 Task: Create a rule when a start date Less than 1 hours ago is set on a card by me.
Action: Mouse moved to (1247, 142)
Screenshot: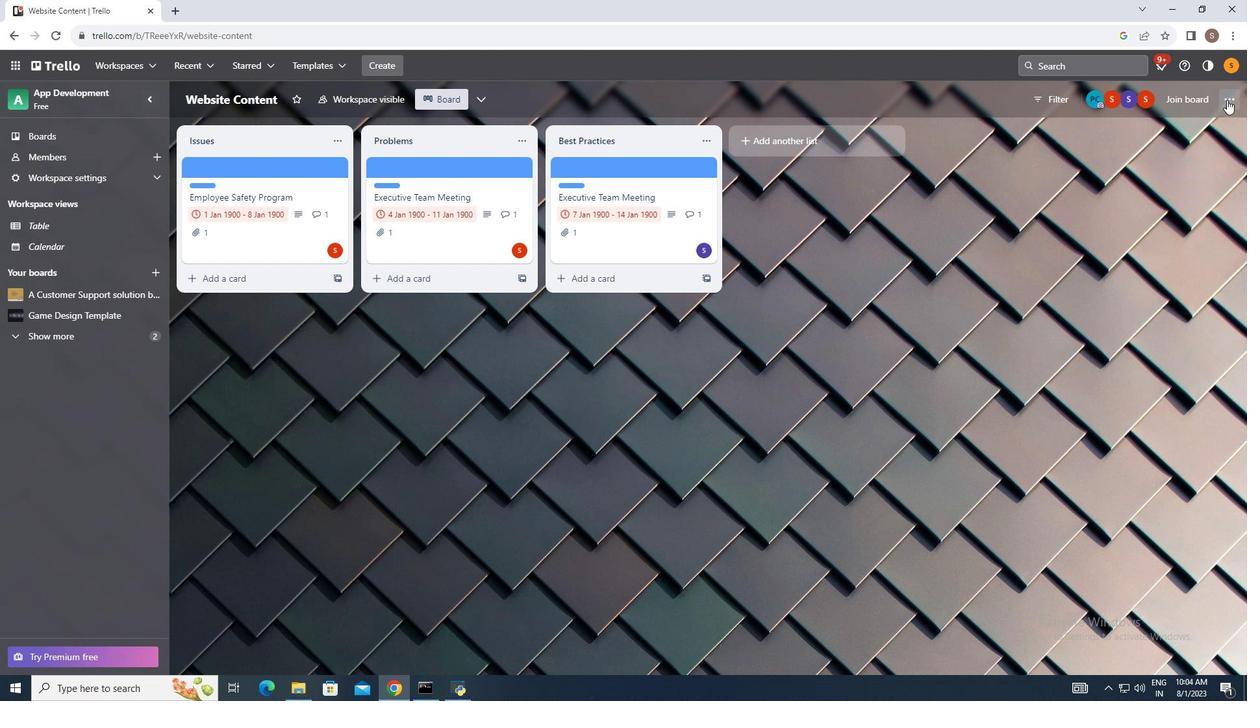 
Action: Mouse pressed left at (1247, 142)
Screenshot: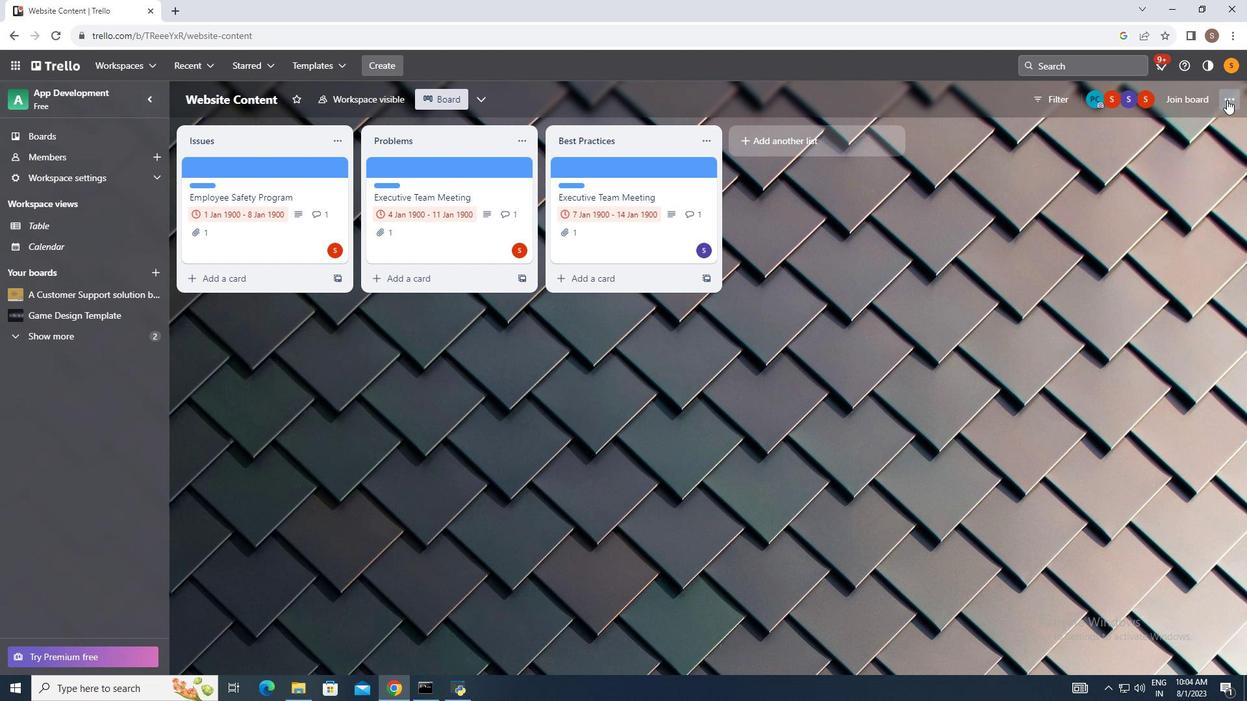 
Action: Mouse moved to (1145, 278)
Screenshot: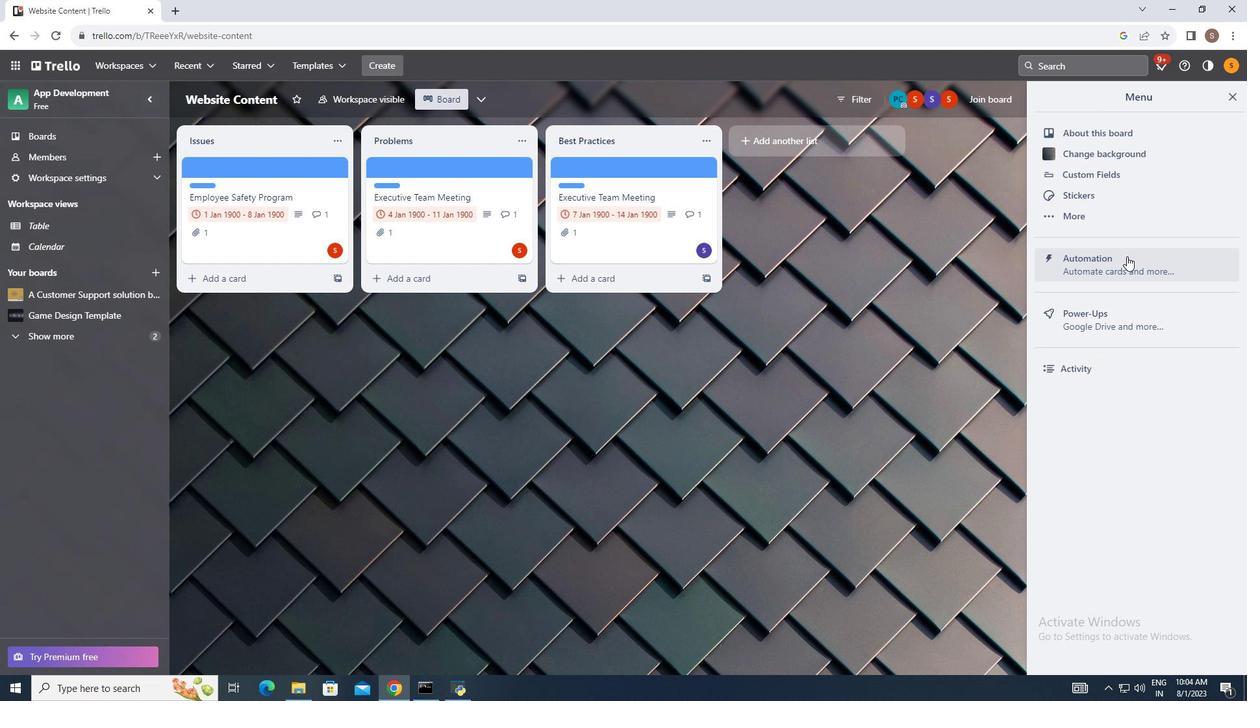 
Action: Mouse pressed left at (1145, 278)
Screenshot: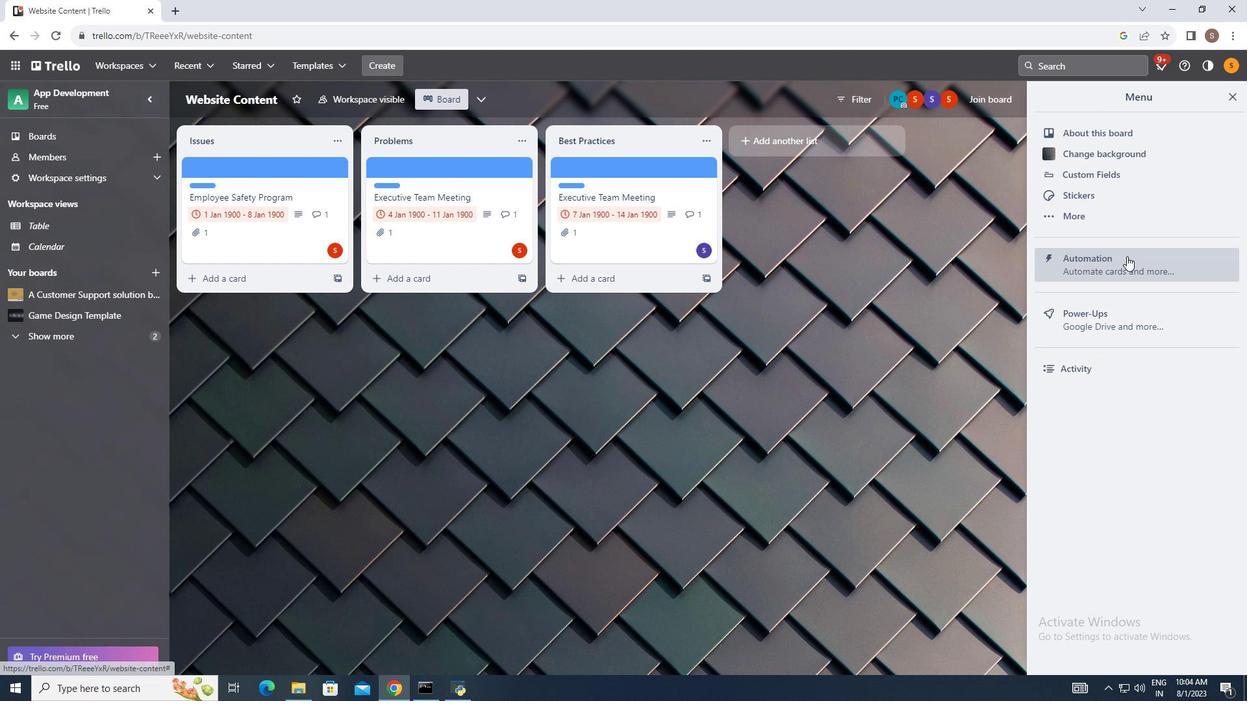 
Action: Mouse moved to (239, 241)
Screenshot: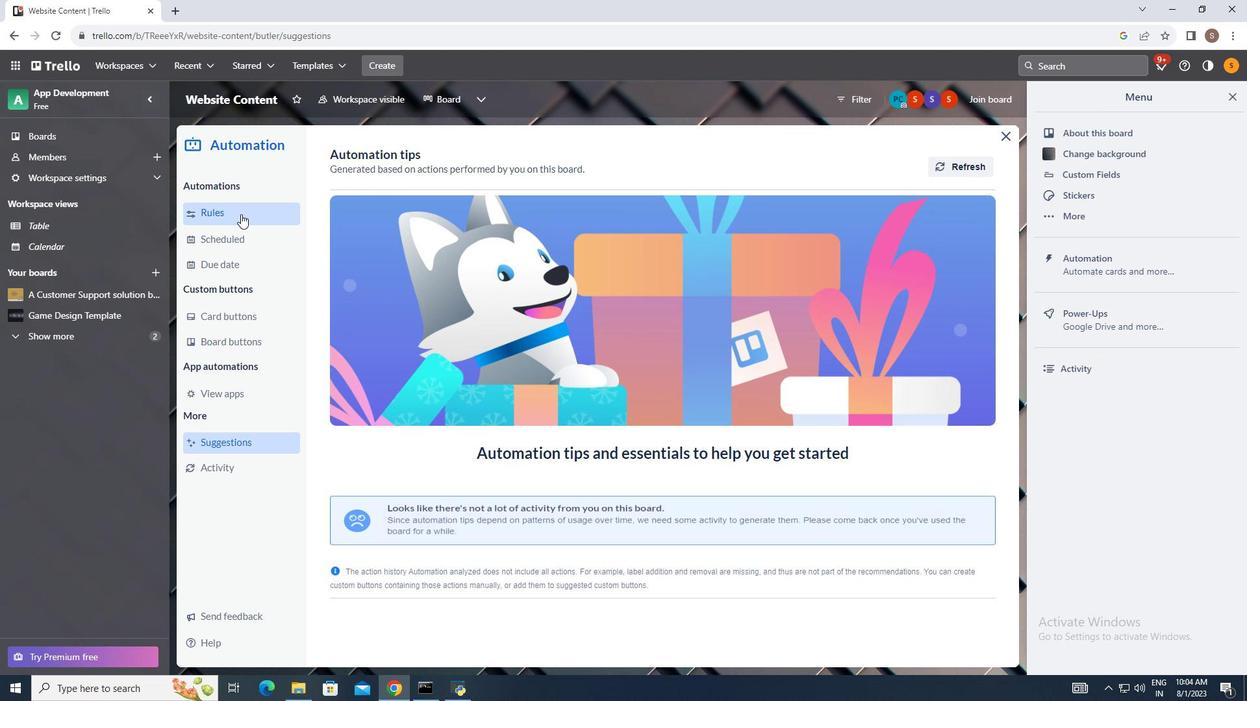 
Action: Mouse pressed left at (239, 241)
Screenshot: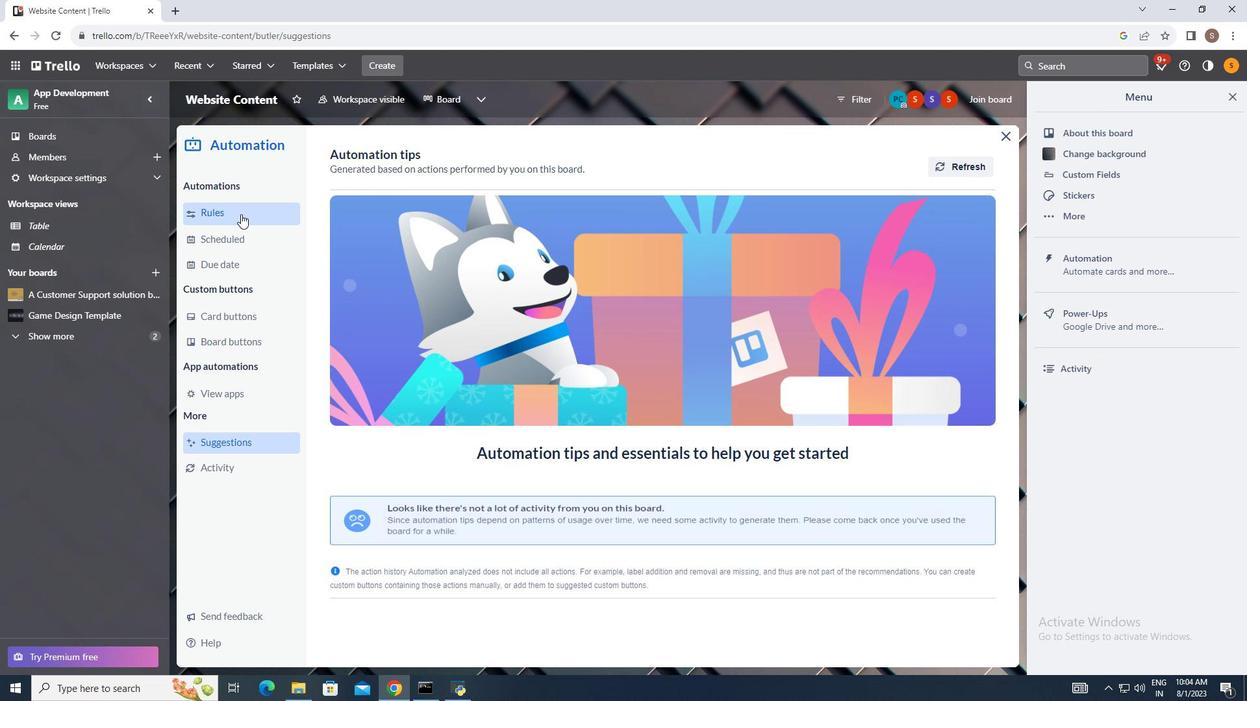 
Action: Mouse moved to (872, 193)
Screenshot: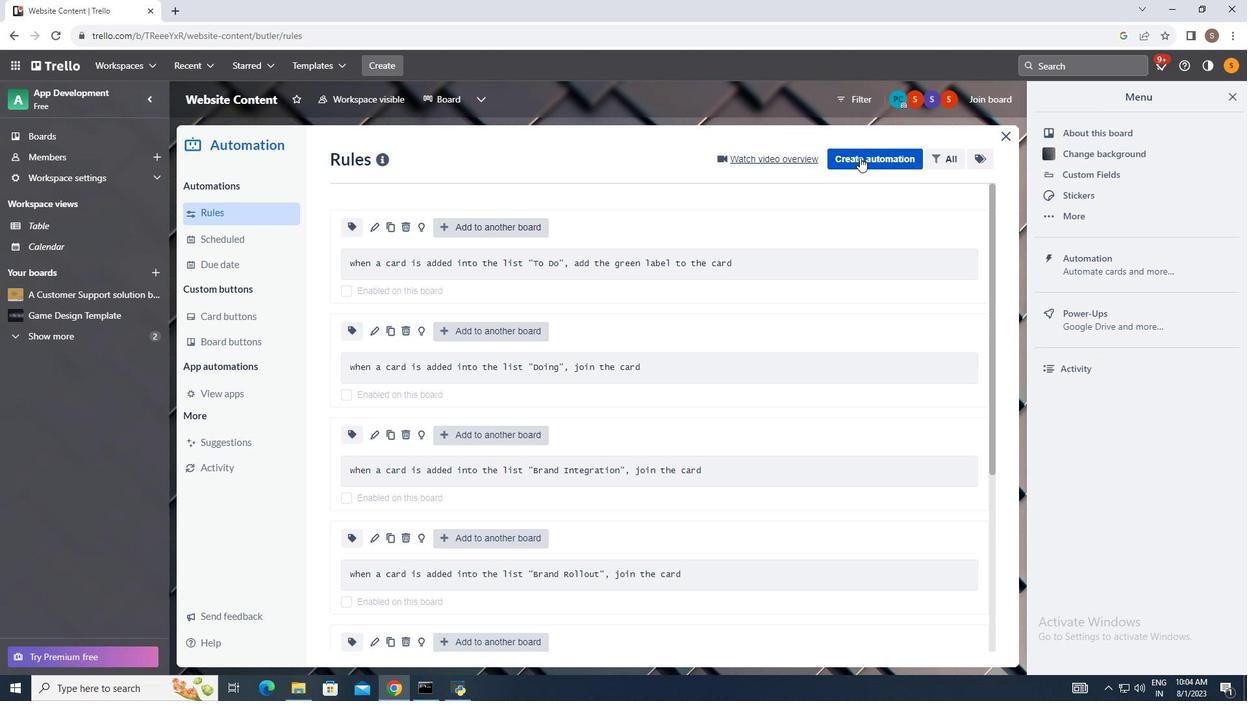 
Action: Mouse pressed left at (872, 193)
Screenshot: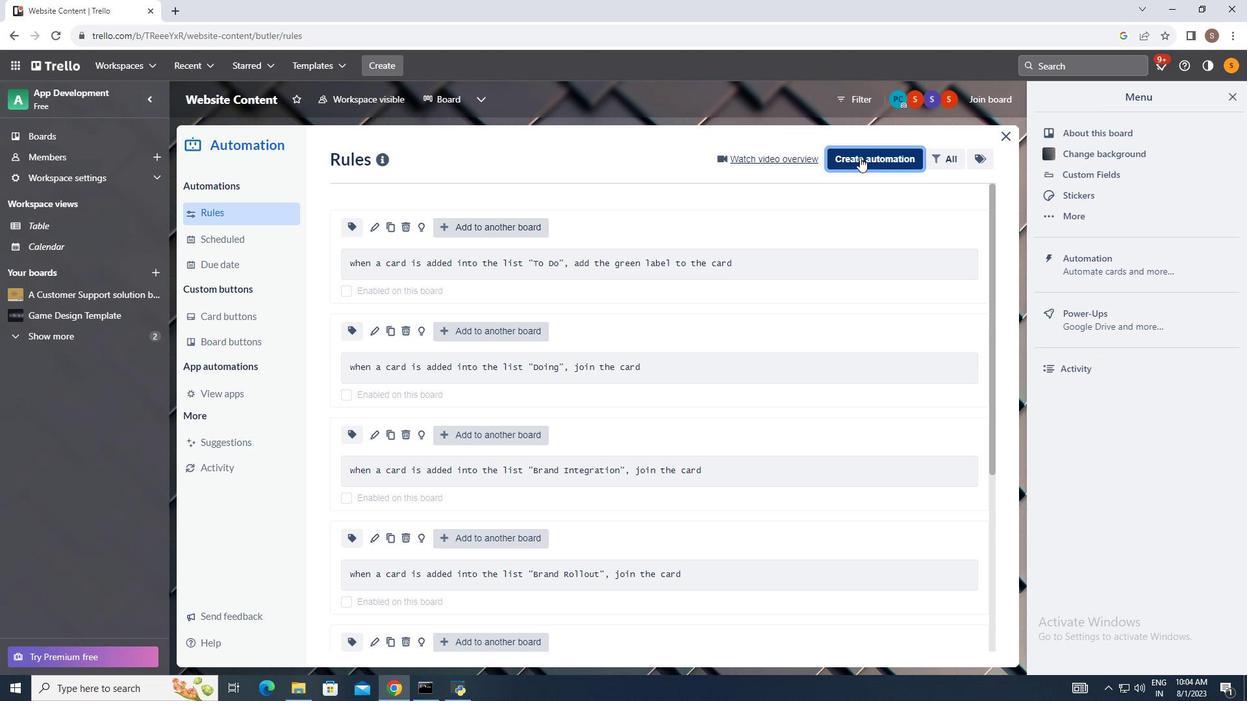 
Action: Mouse moved to (685, 297)
Screenshot: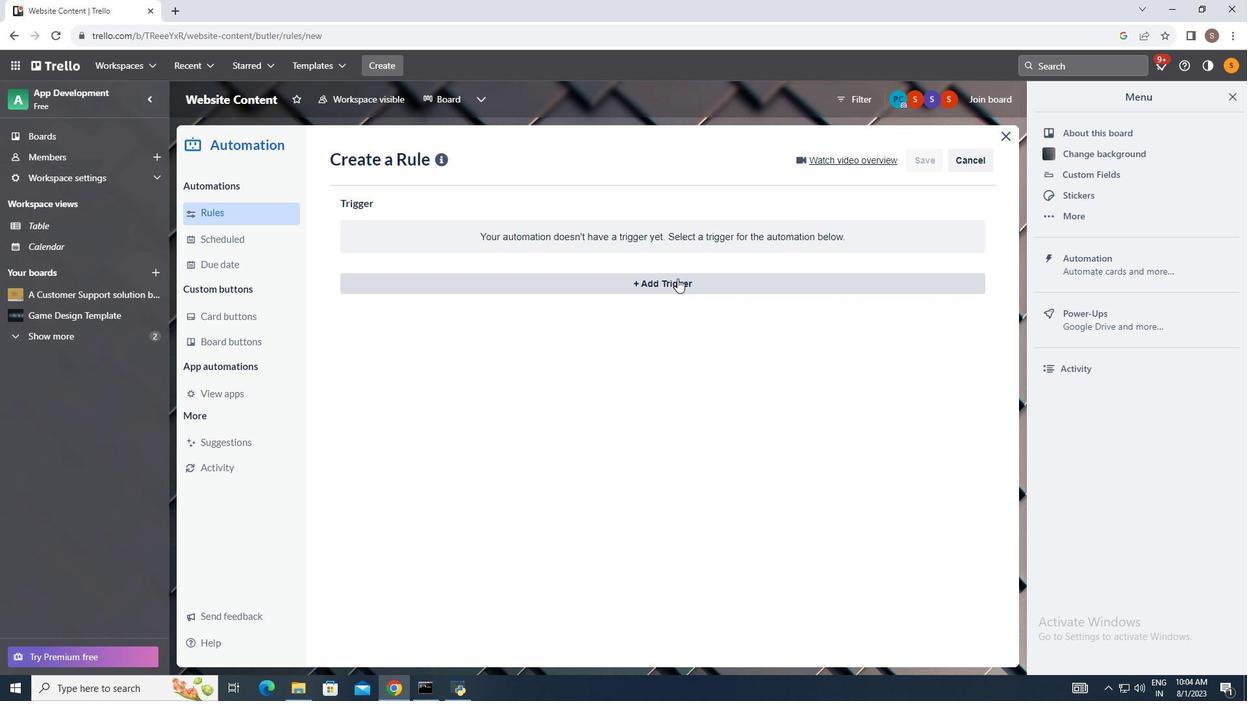 
Action: Mouse pressed left at (685, 297)
Screenshot: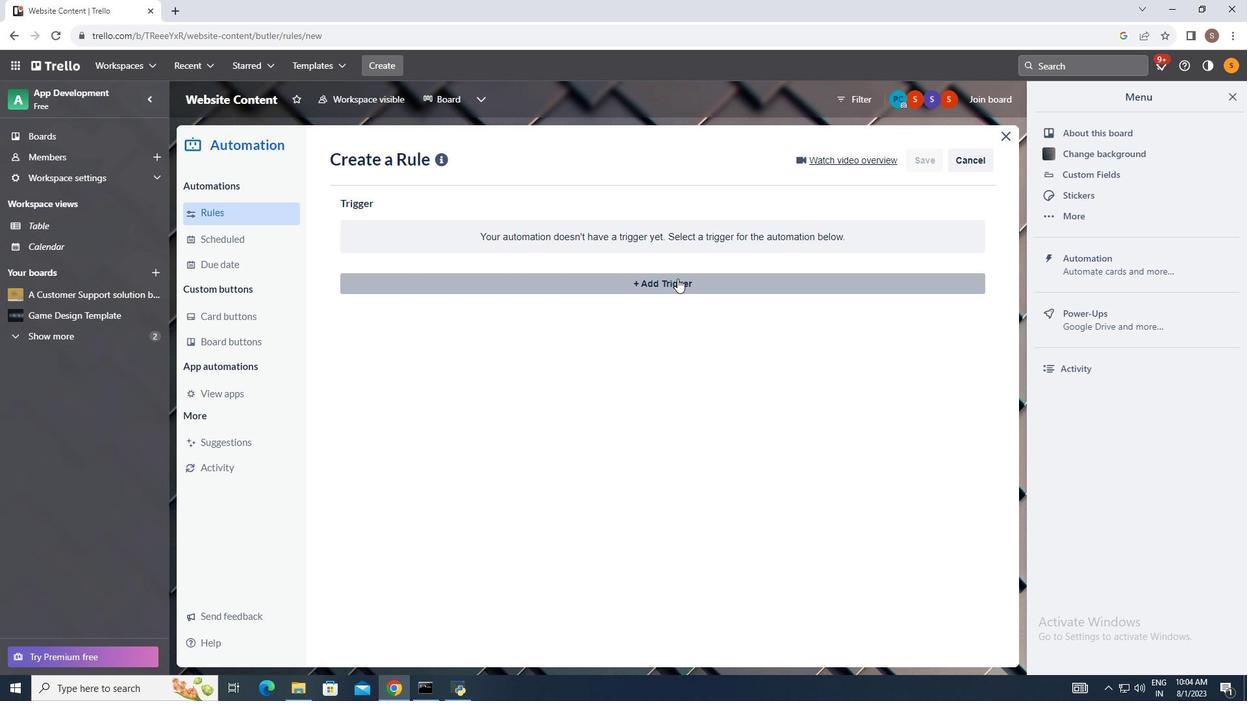 
Action: Mouse moved to (478, 335)
Screenshot: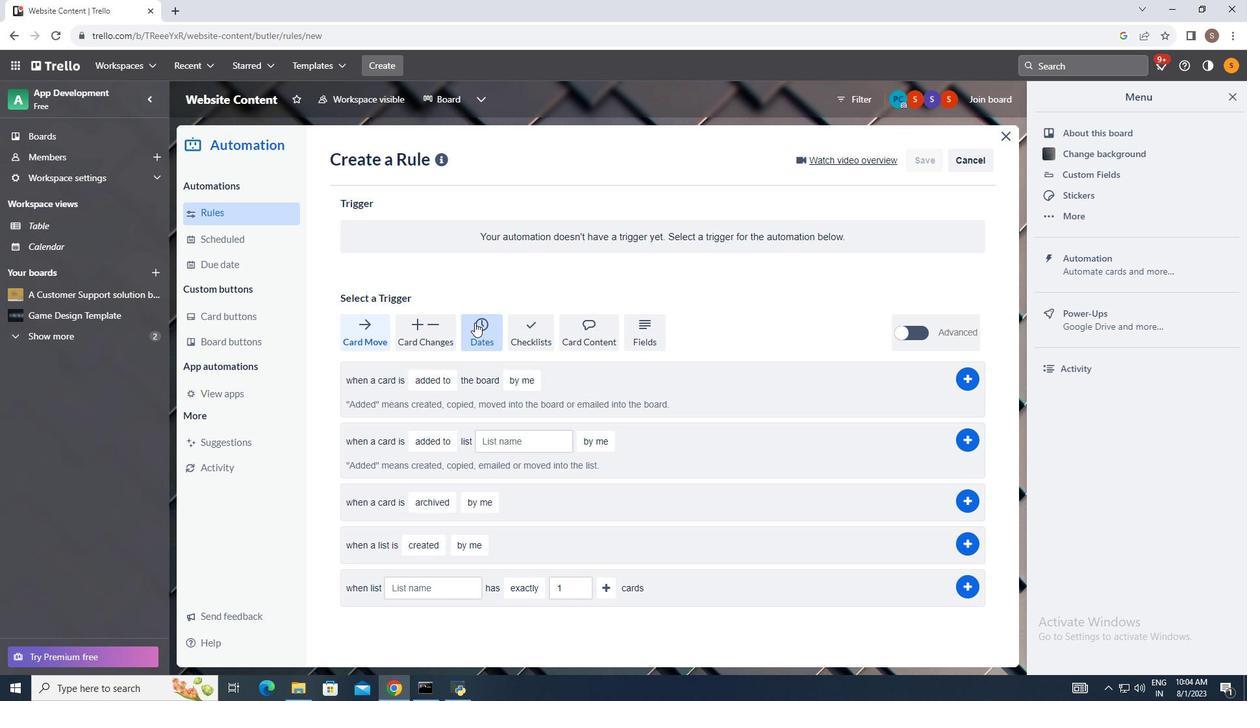 
Action: Mouse pressed left at (478, 335)
Screenshot: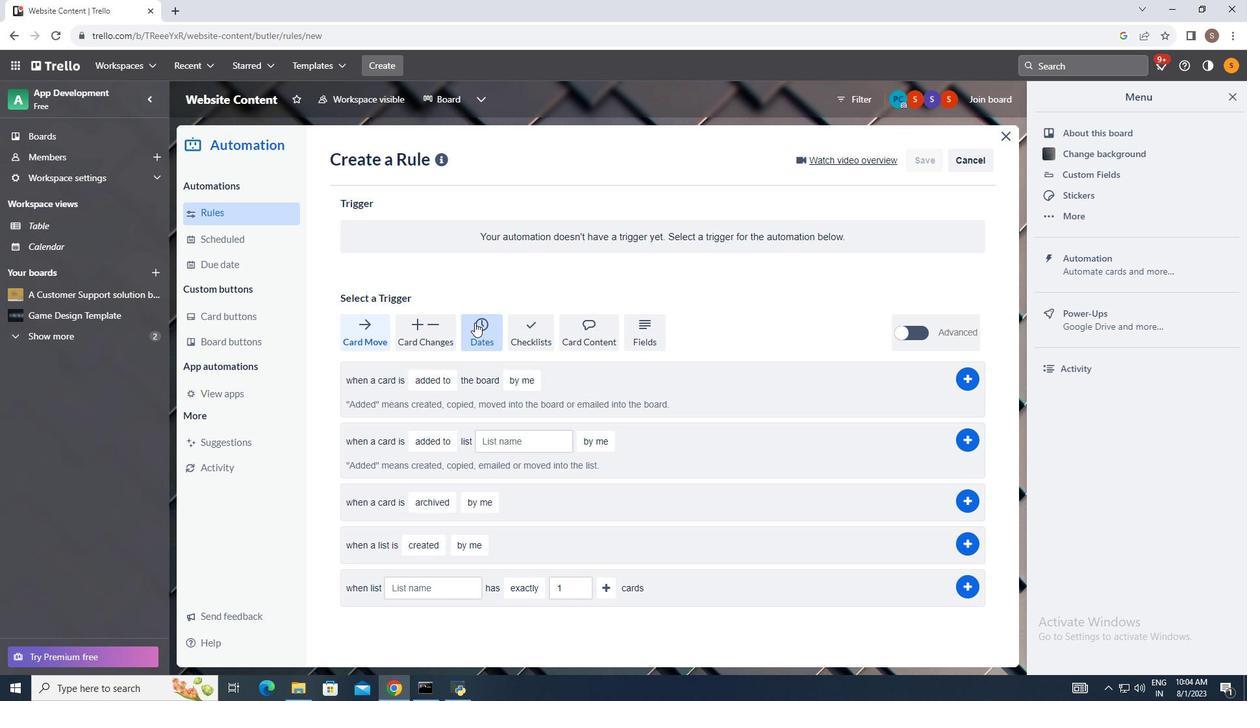 
Action: Mouse moved to (393, 385)
Screenshot: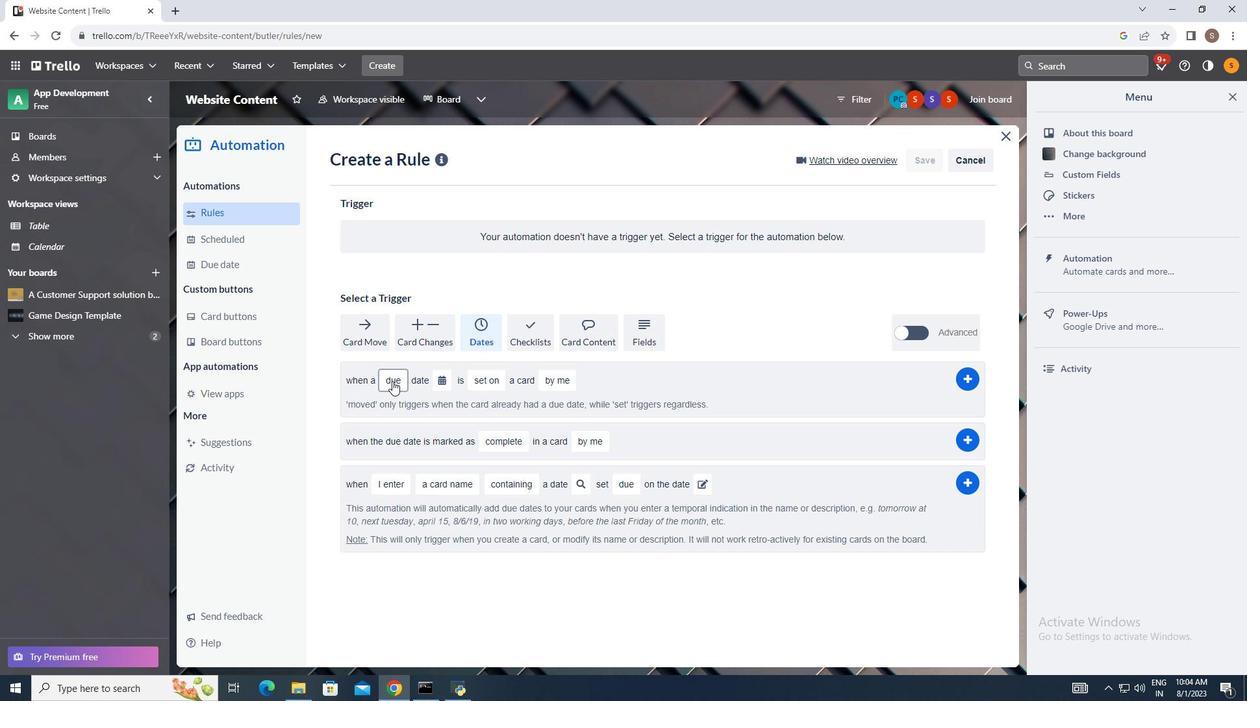 
Action: Mouse pressed left at (393, 385)
Screenshot: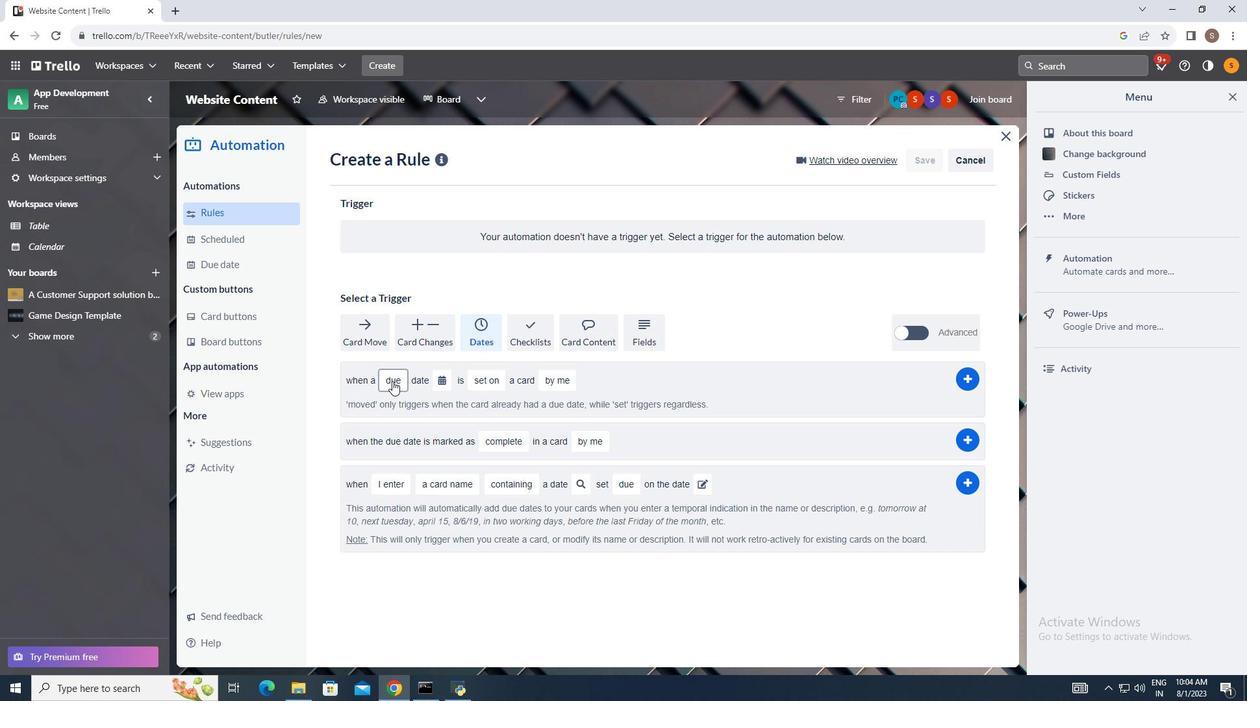 
Action: Mouse moved to (405, 425)
Screenshot: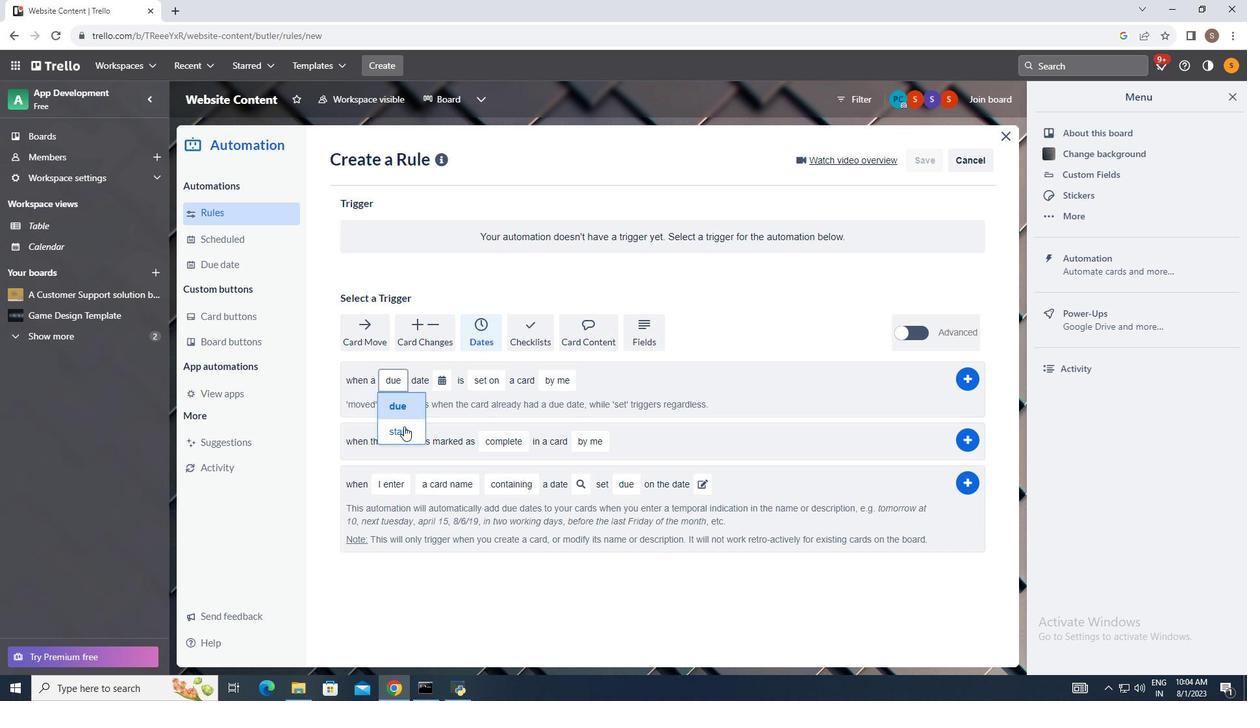 
Action: Mouse pressed left at (405, 425)
Screenshot: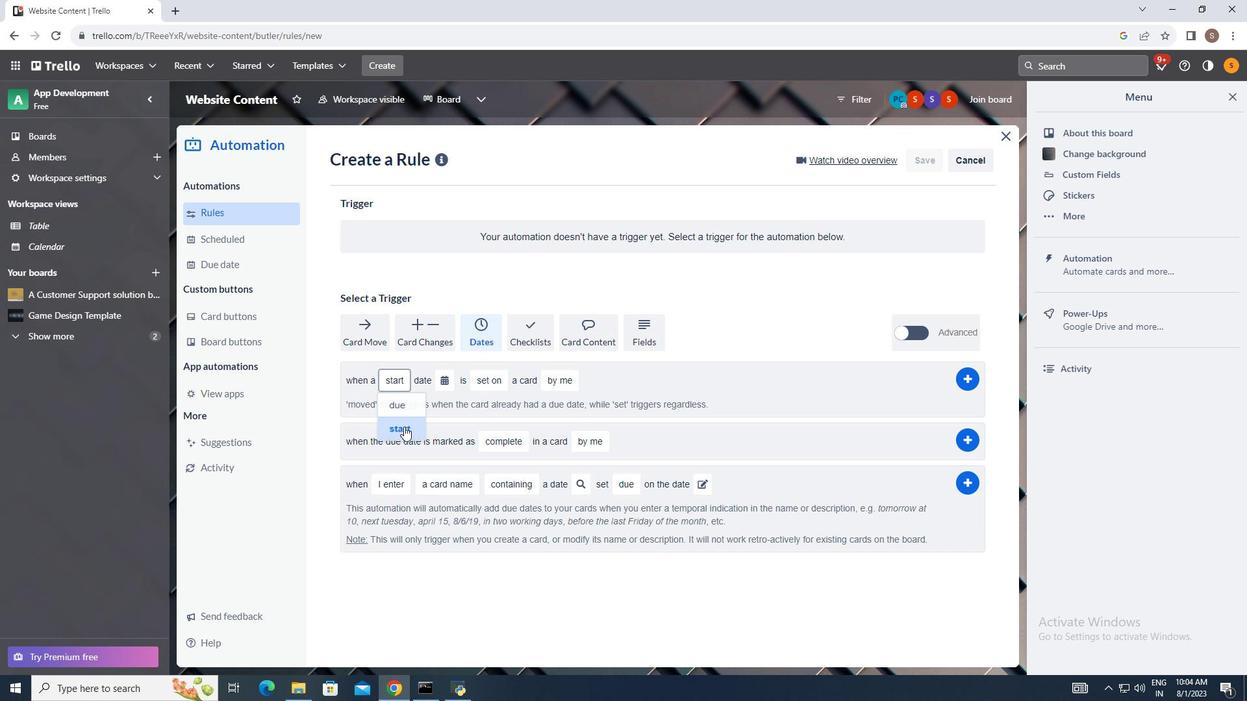 
Action: Mouse moved to (447, 388)
Screenshot: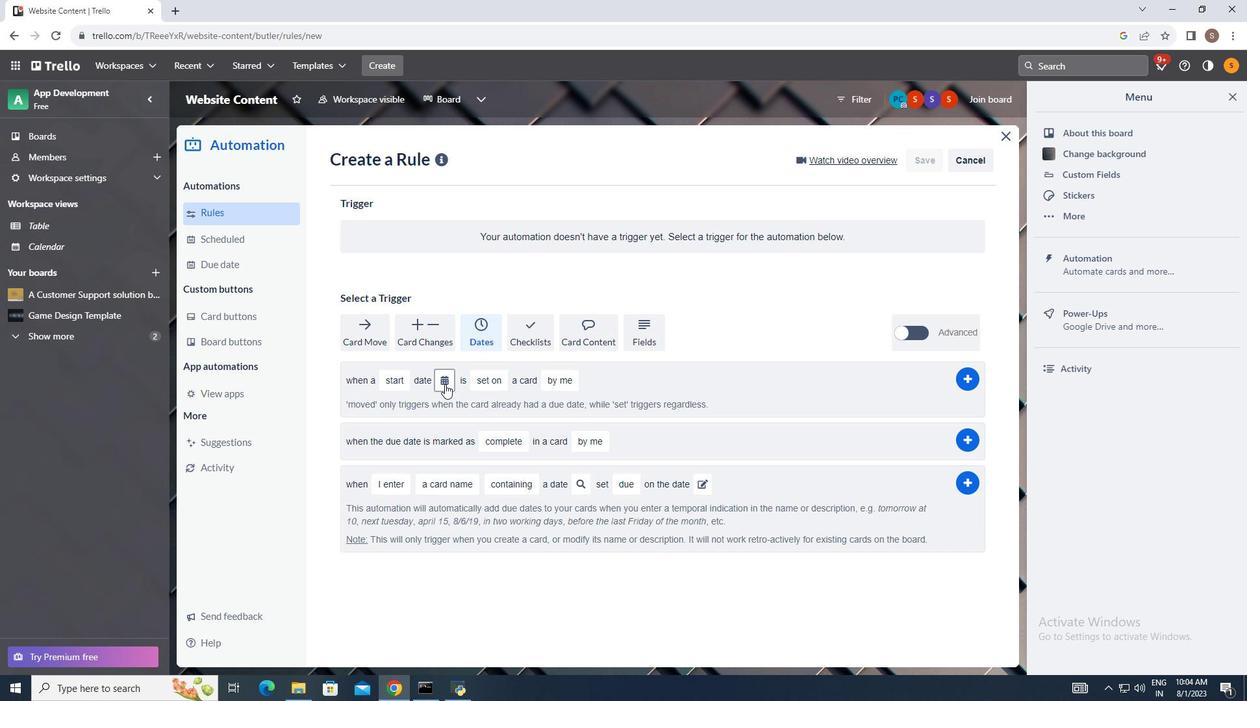 
Action: Mouse pressed left at (447, 388)
Screenshot: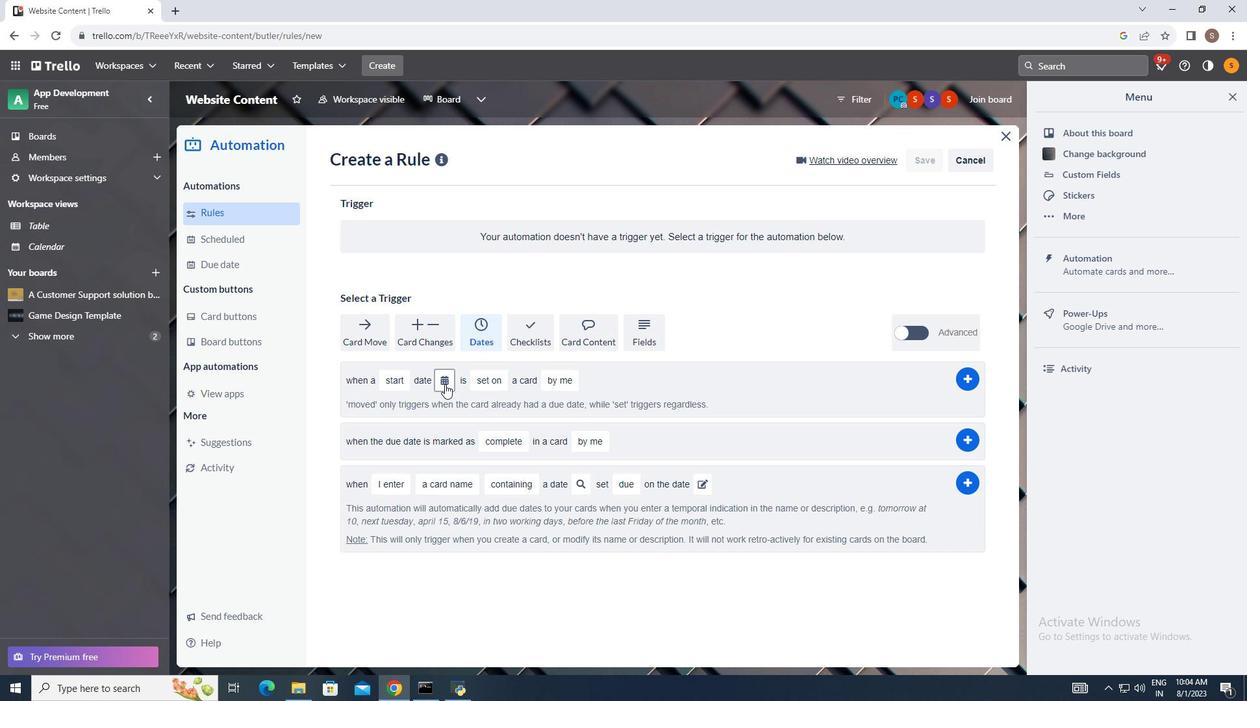 
Action: Mouse moved to (470, 447)
Screenshot: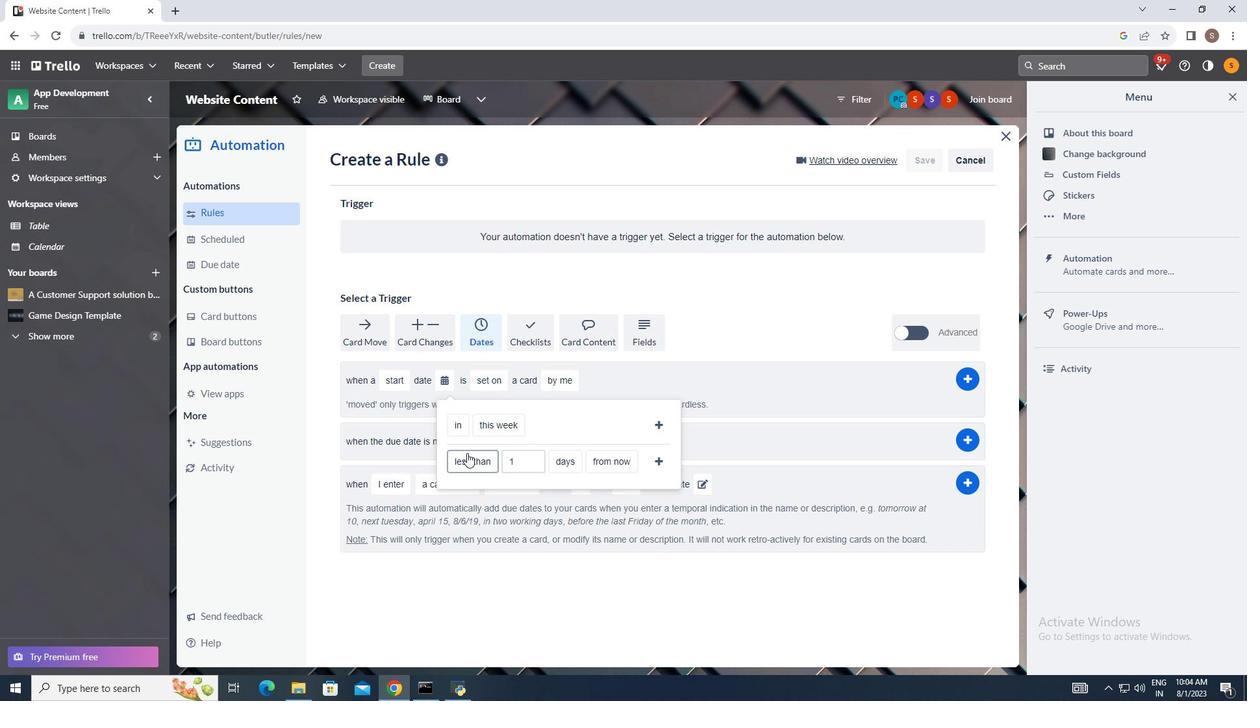 
Action: Mouse pressed left at (470, 447)
Screenshot: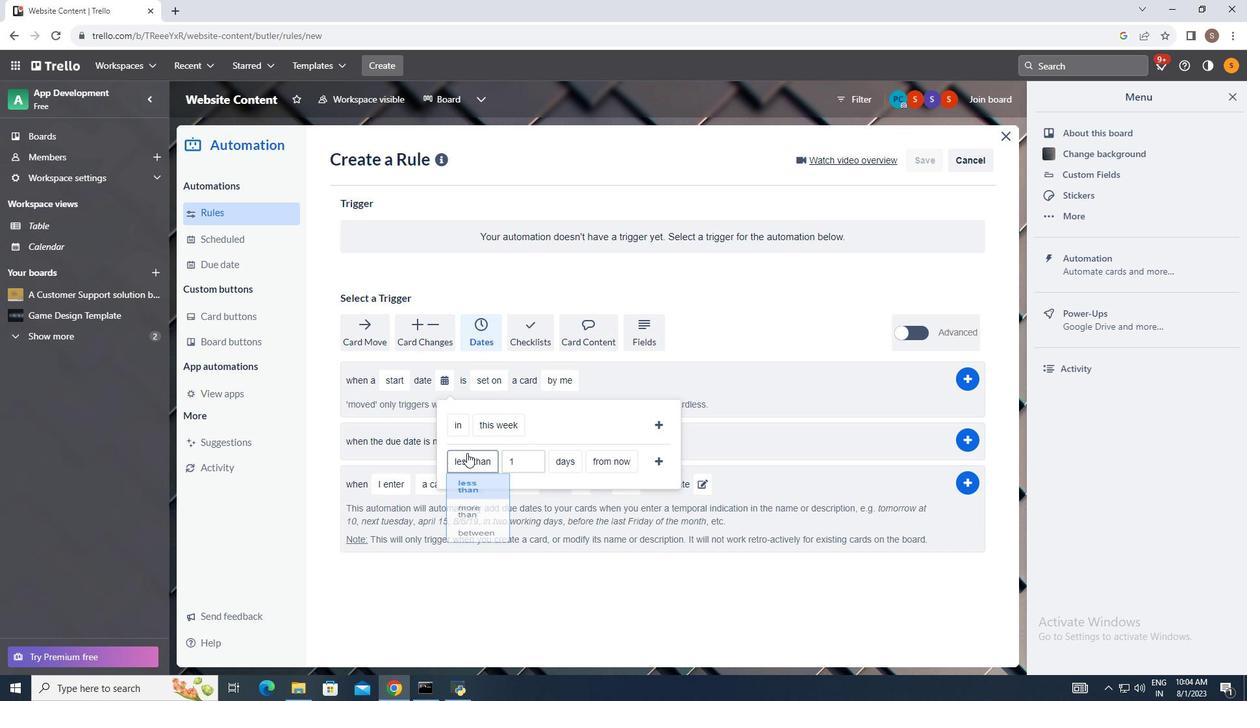 
Action: Mouse moved to (477, 478)
Screenshot: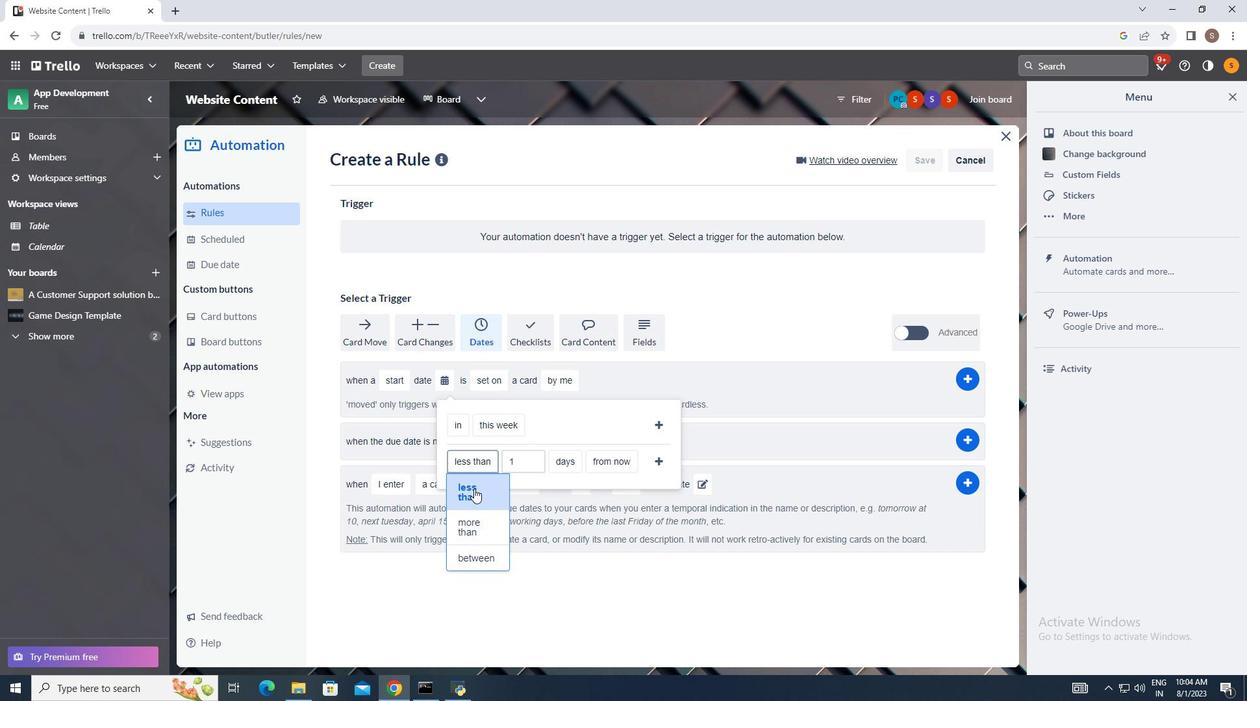 
Action: Mouse pressed left at (477, 478)
Screenshot: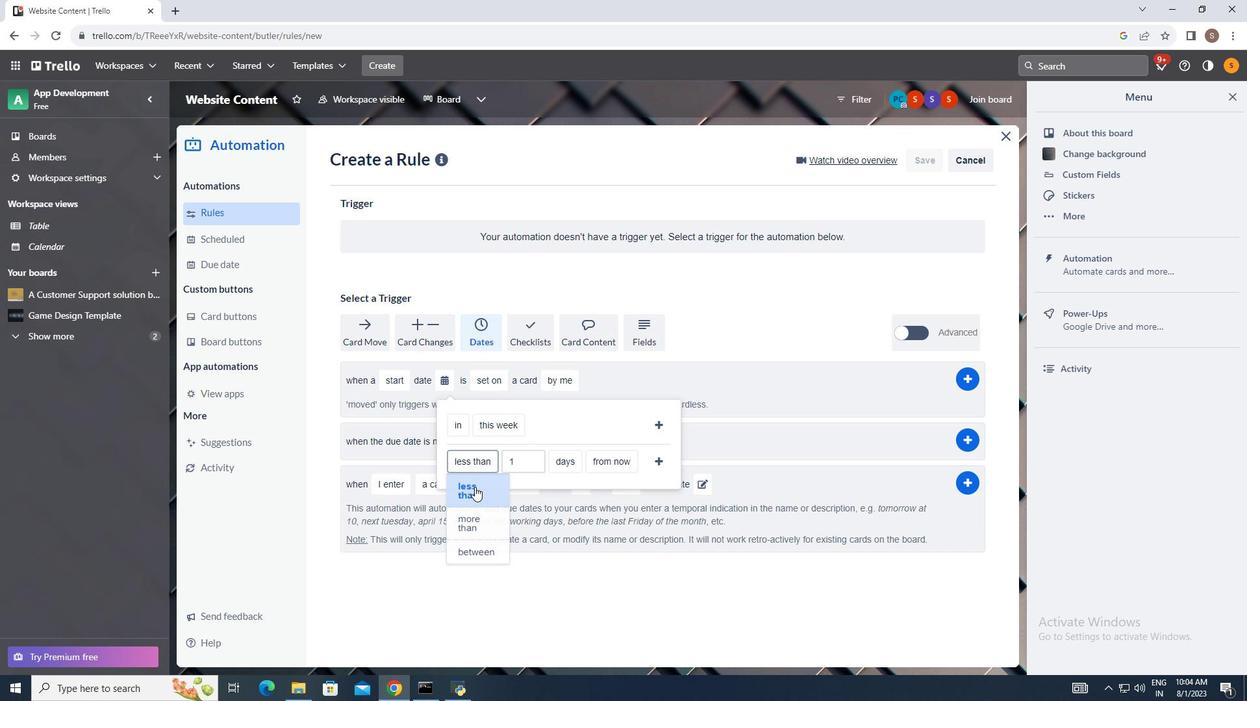 
Action: Mouse moved to (574, 455)
Screenshot: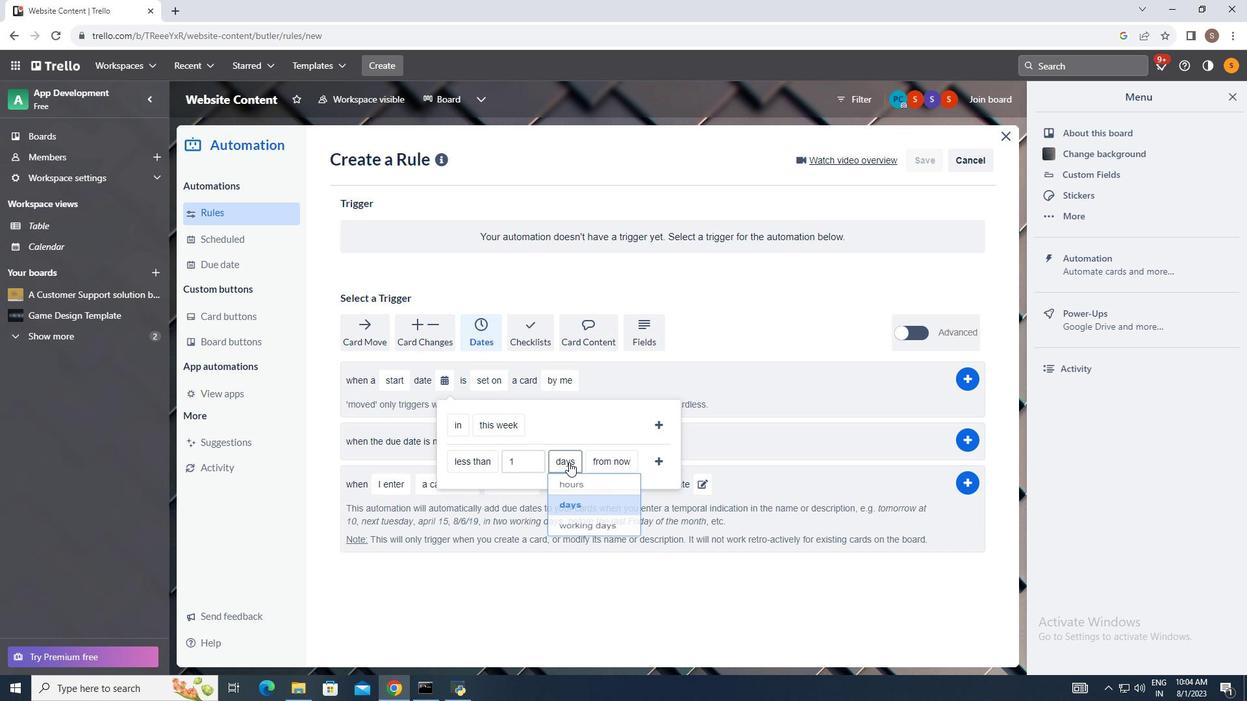
Action: Mouse pressed left at (574, 455)
Screenshot: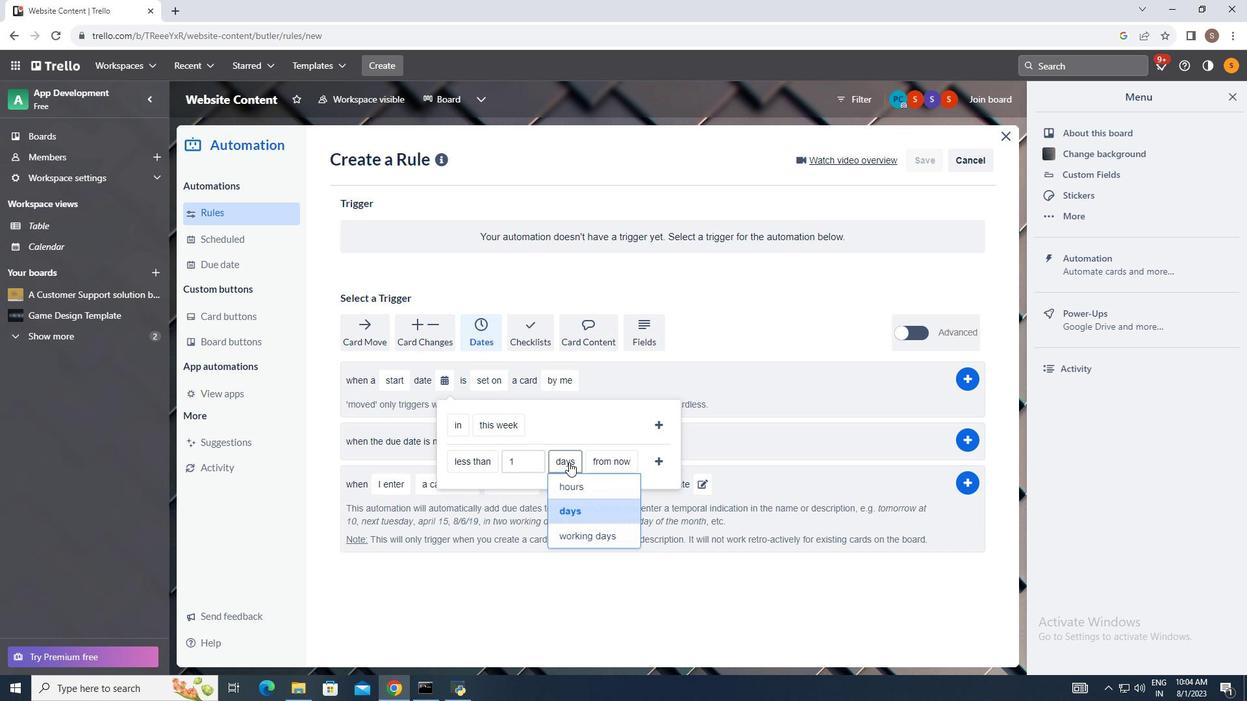 
Action: Mouse moved to (577, 474)
Screenshot: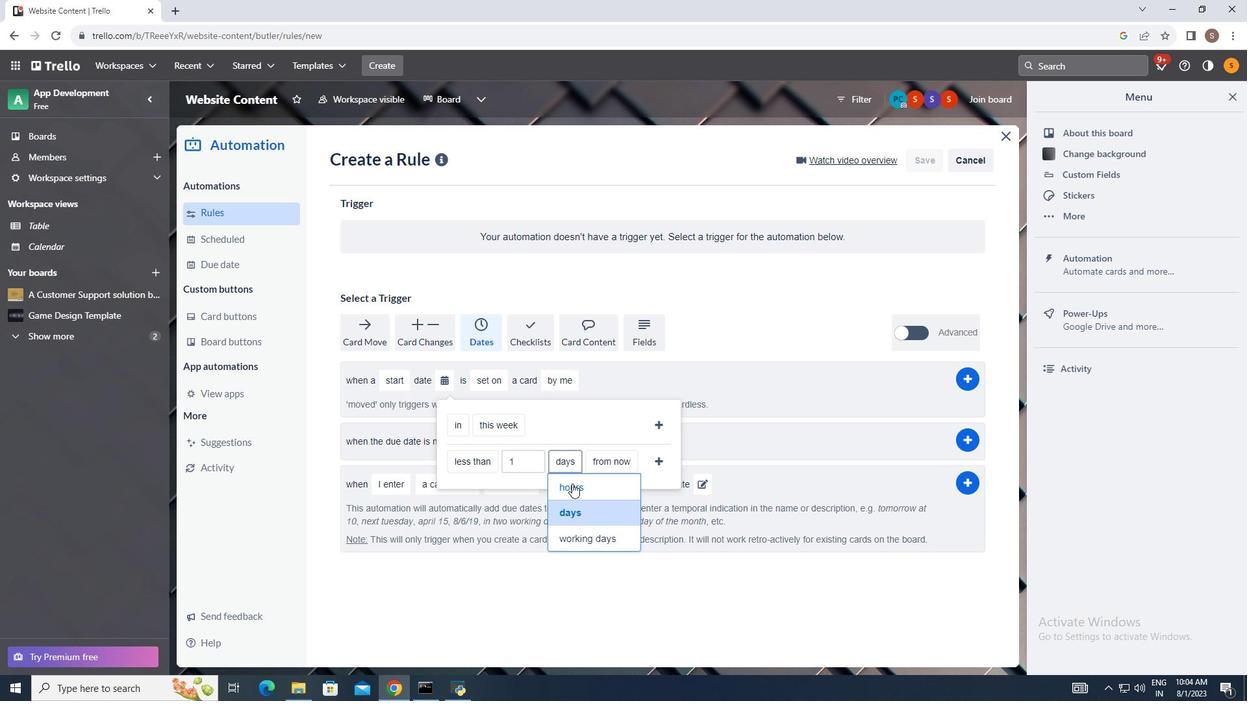 
Action: Mouse pressed left at (577, 474)
Screenshot: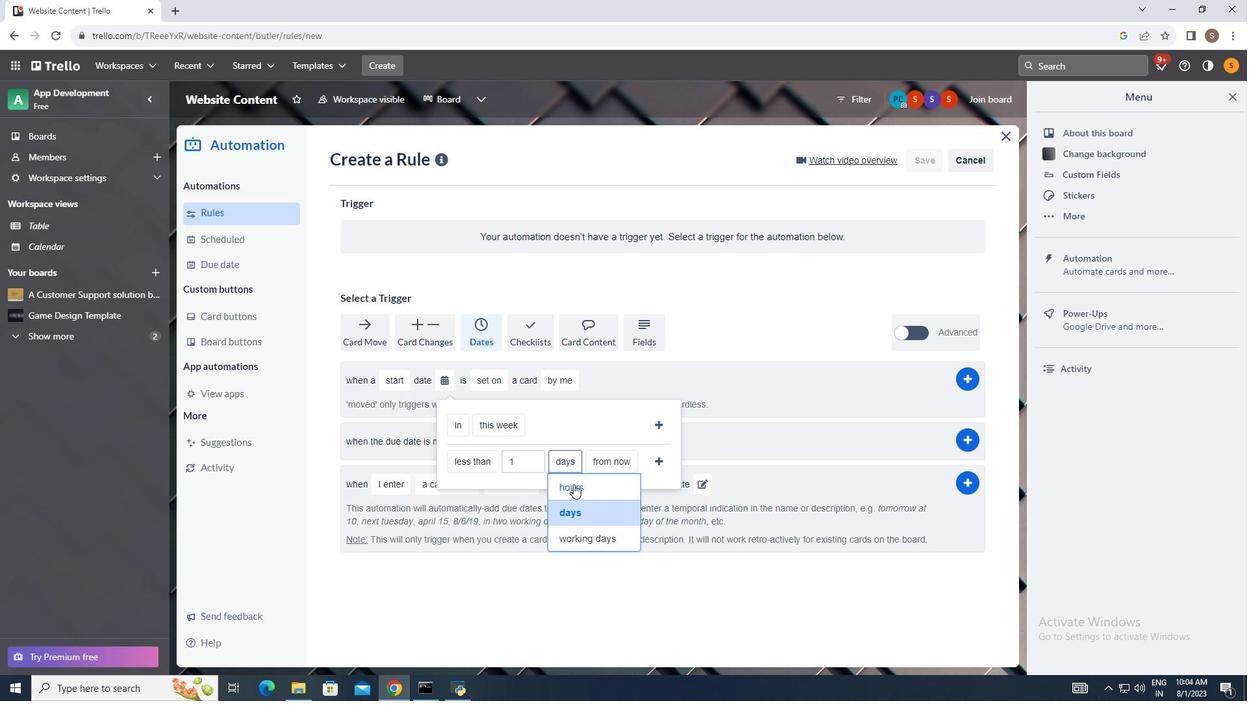 
Action: Mouse moved to (612, 456)
Screenshot: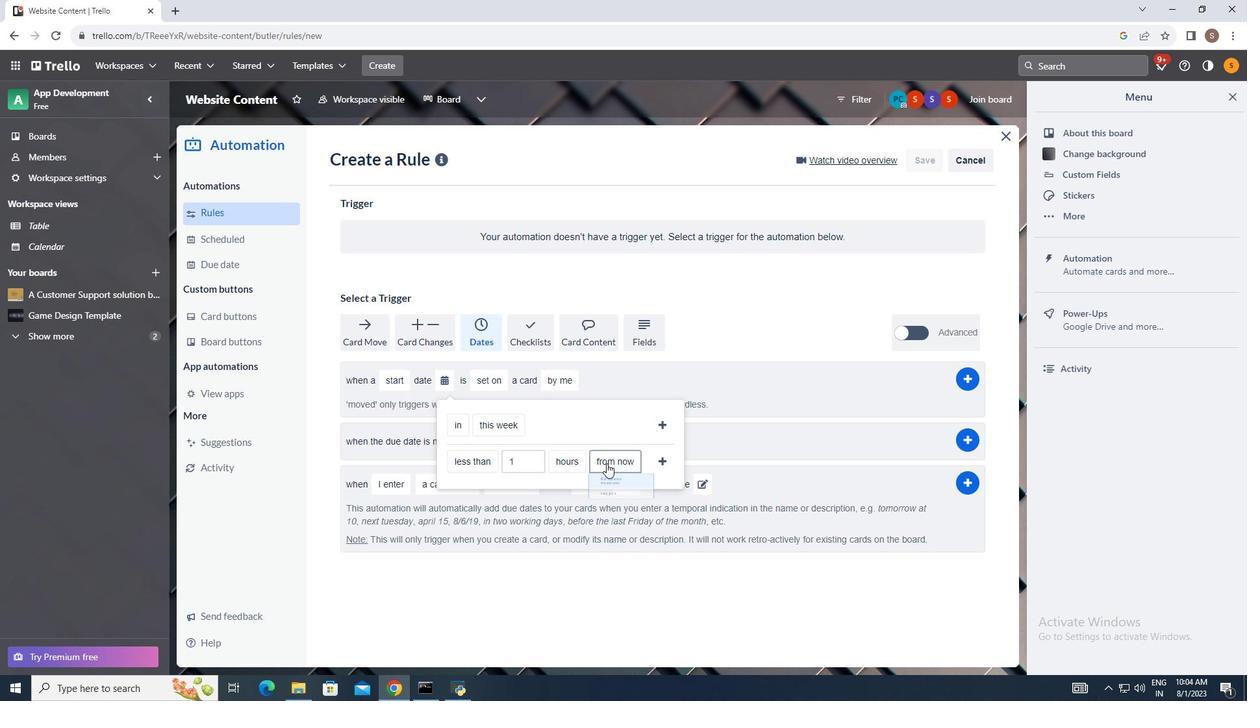 
Action: Mouse pressed left at (612, 456)
Screenshot: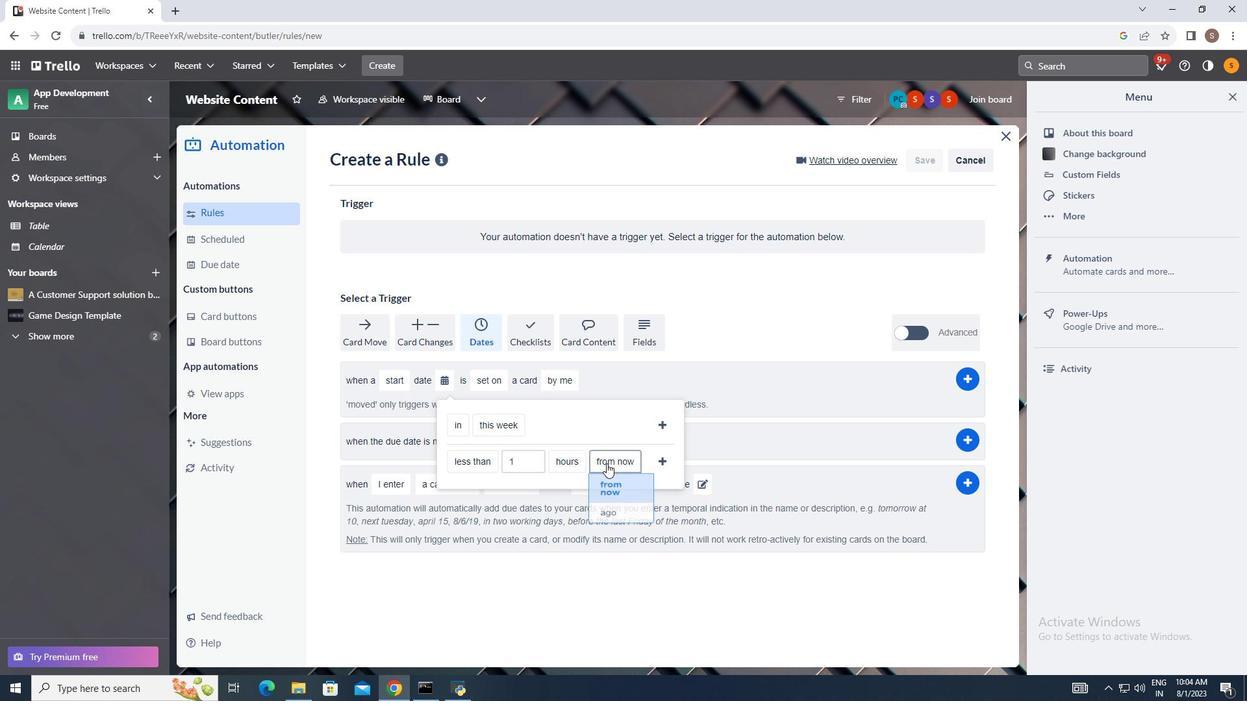 
Action: Mouse moved to (626, 505)
Screenshot: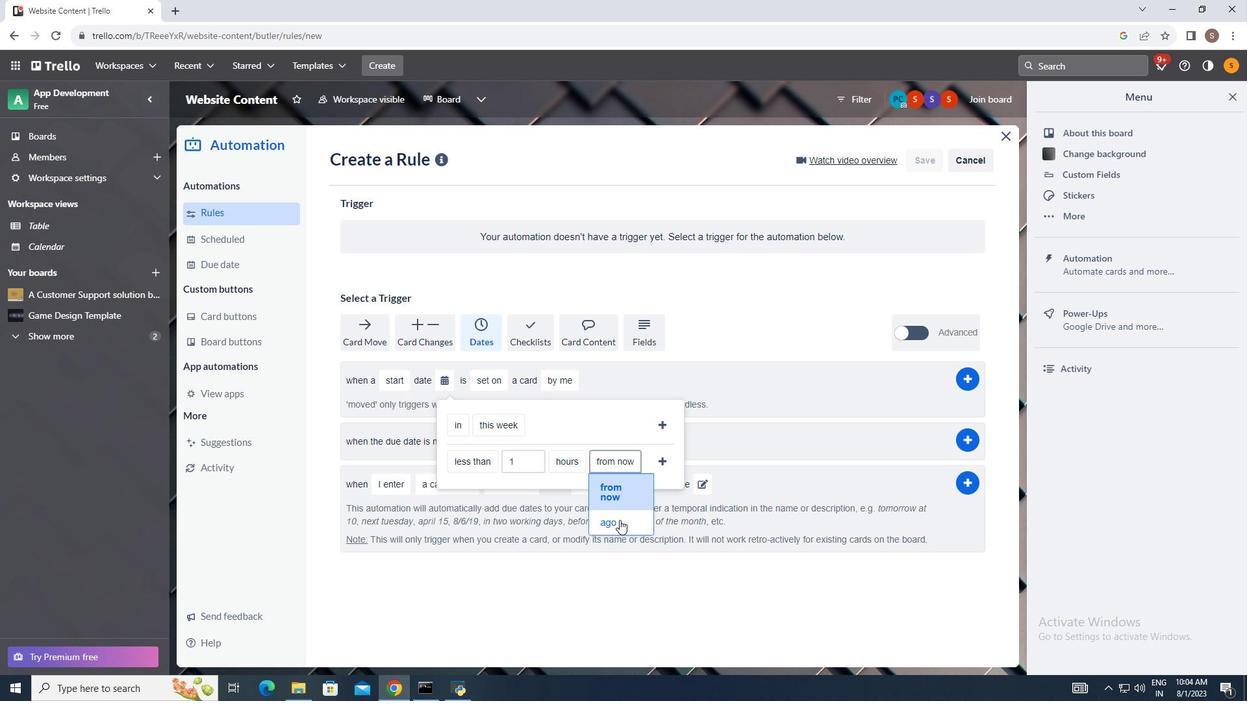
Action: Mouse pressed left at (626, 505)
Screenshot: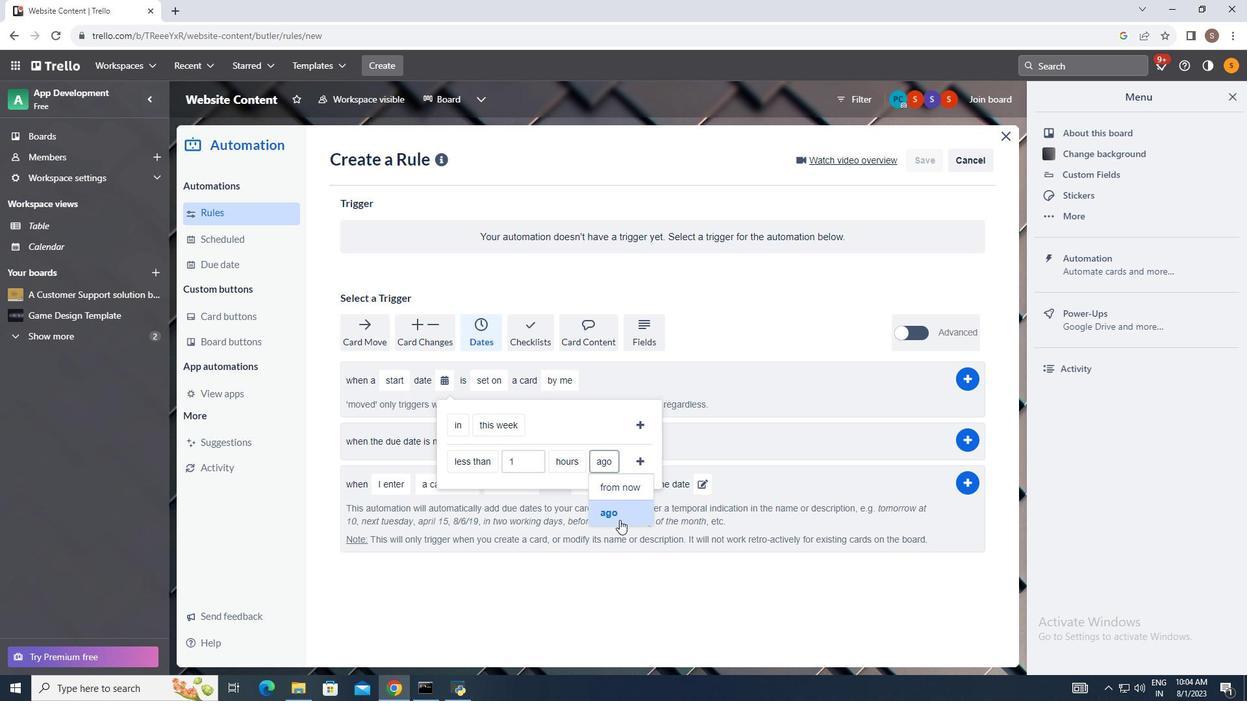 
Action: Mouse moved to (647, 454)
Screenshot: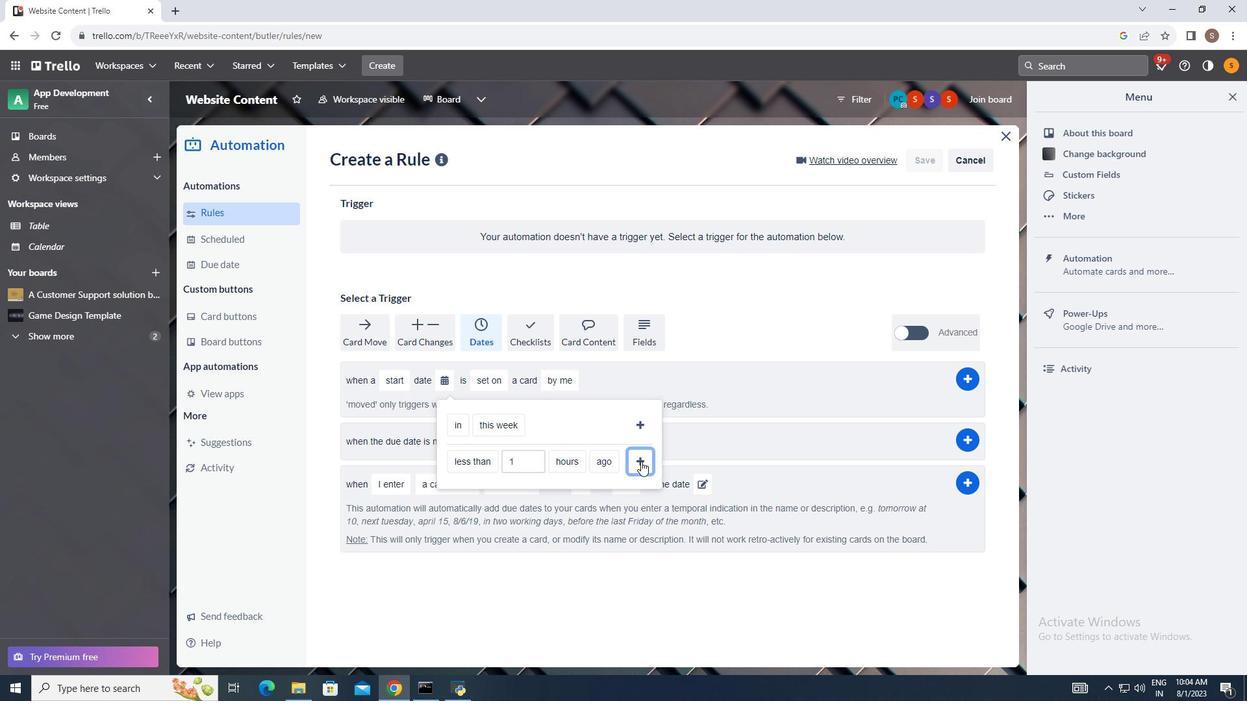 
Action: Mouse pressed left at (647, 454)
Screenshot: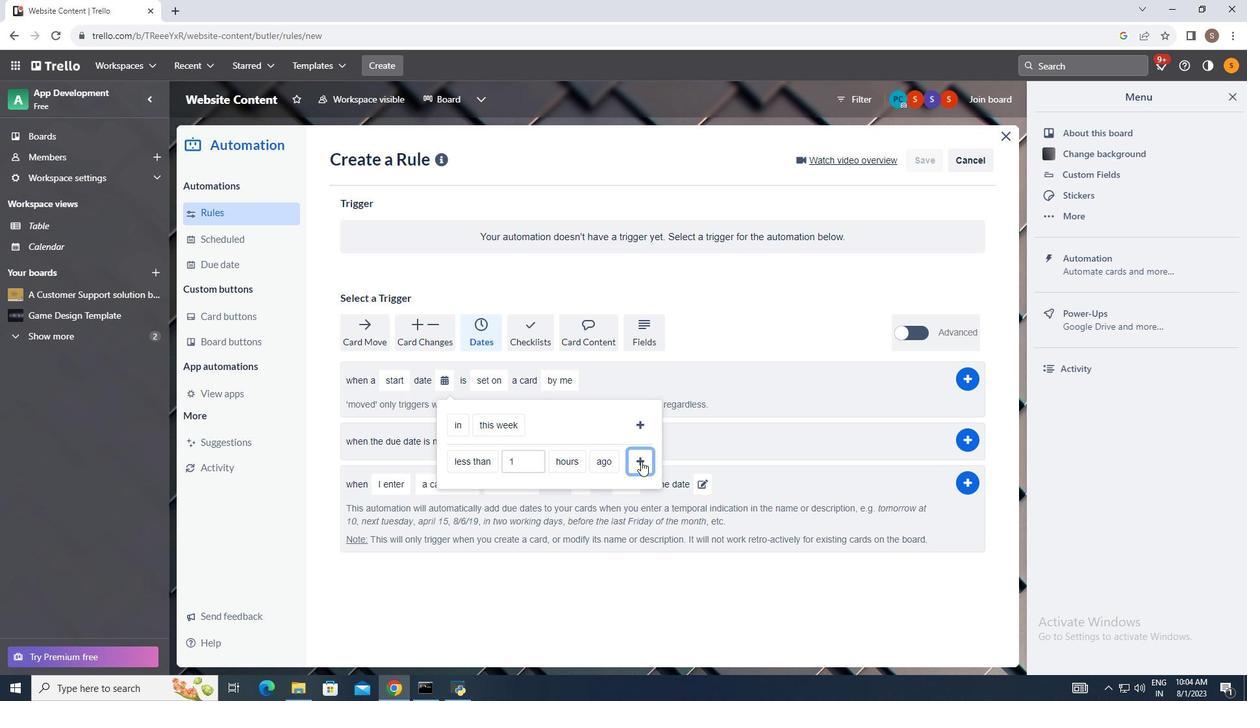 
Action: Mouse moved to (575, 386)
Screenshot: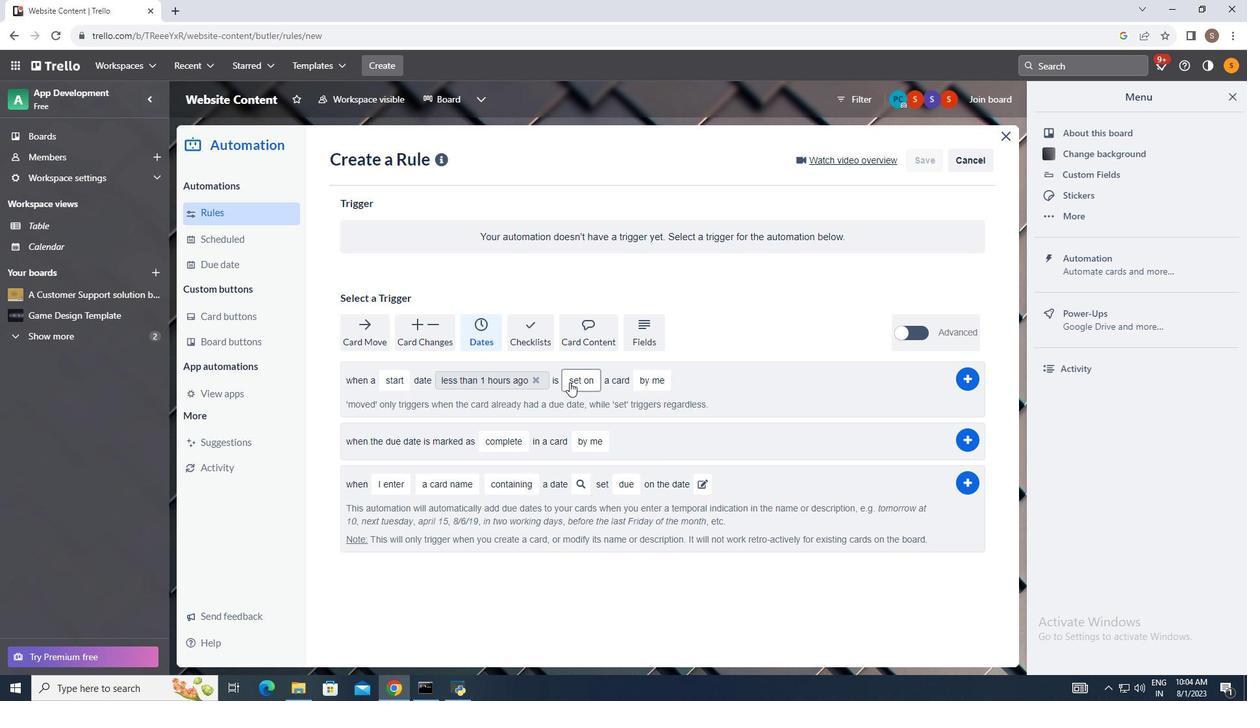 
Action: Mouse pressed left at (575, 386)
Screenshot: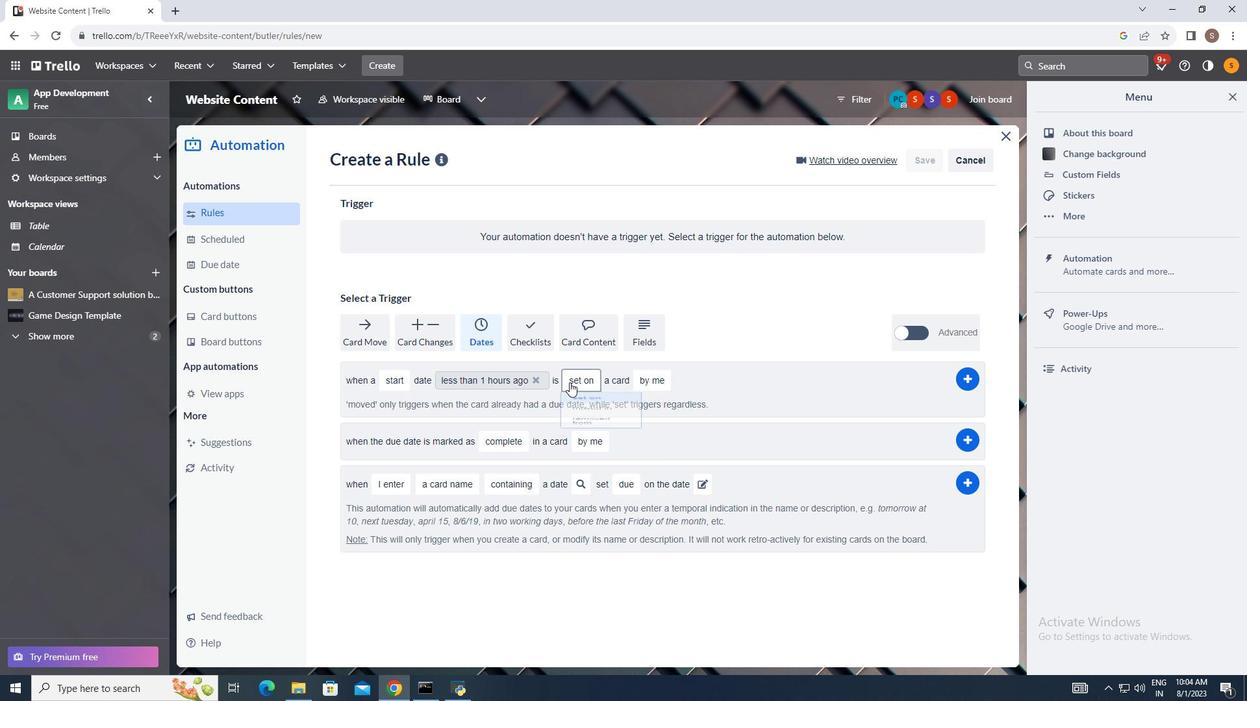 
Action: Mouse moved to (592, 409)
Screenshot: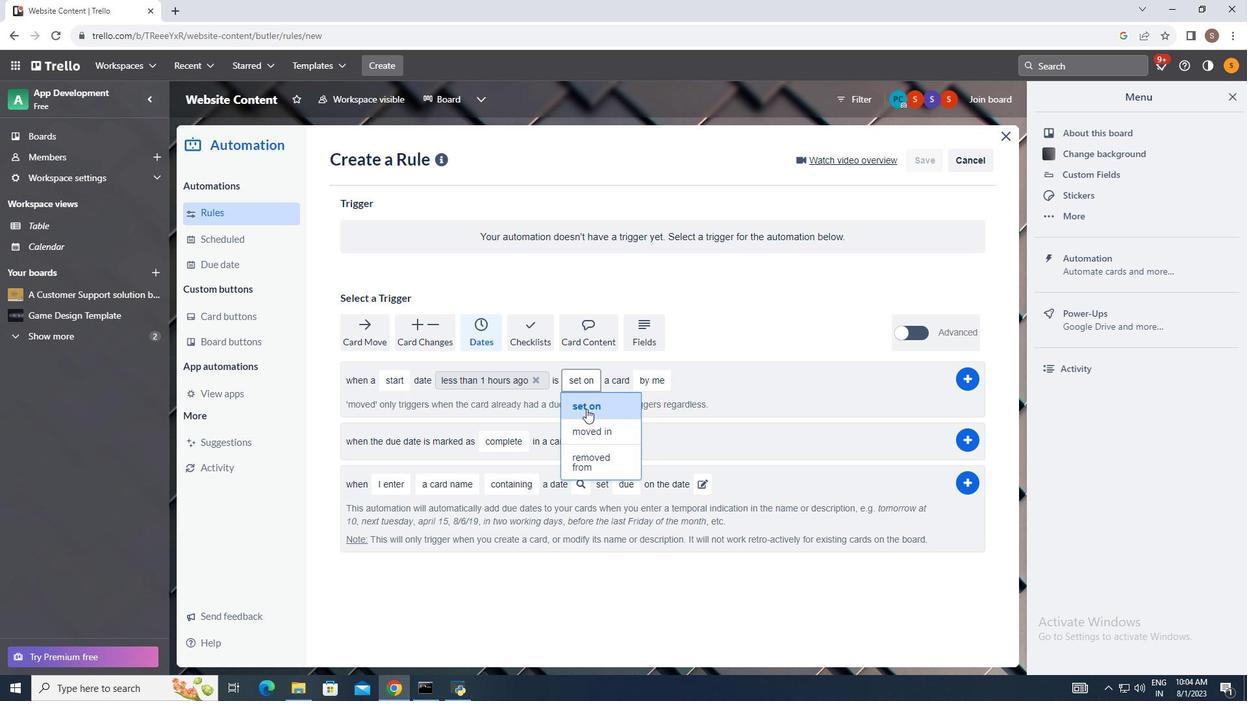 
Action: Mouse pressed left at (592, 409)
Screenshot: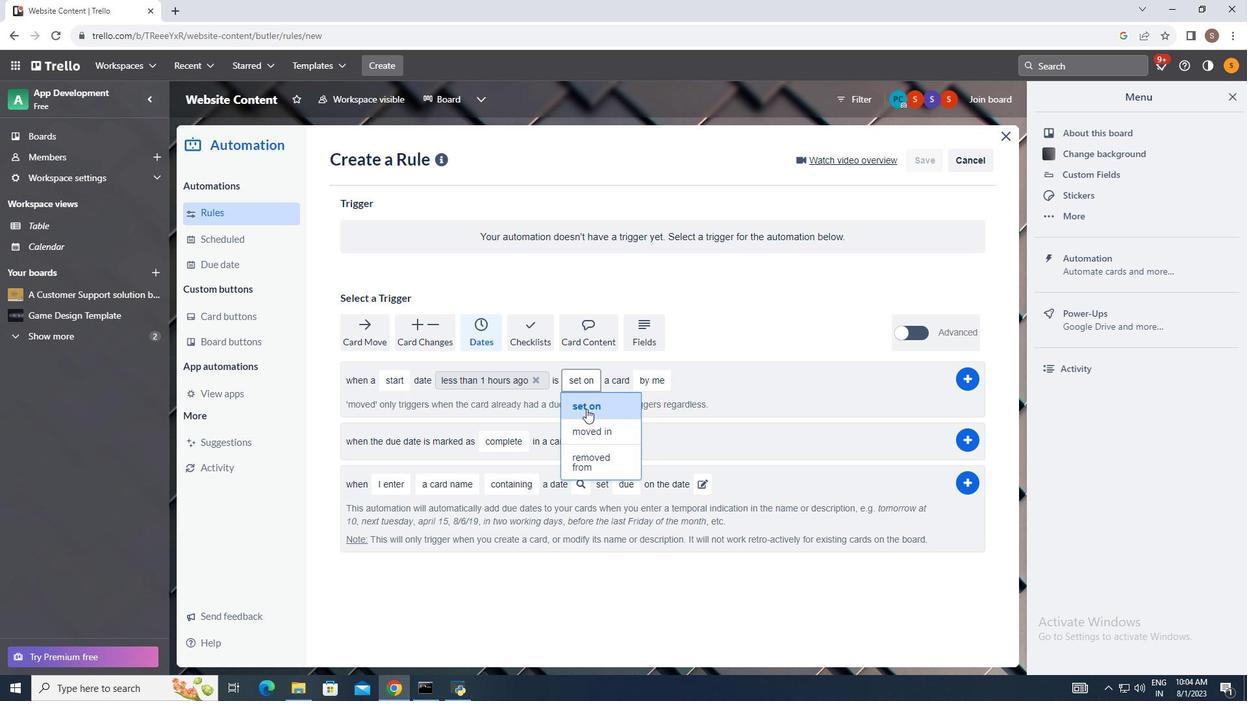
Action: Mouse moved to (653, 385)
Screenshot: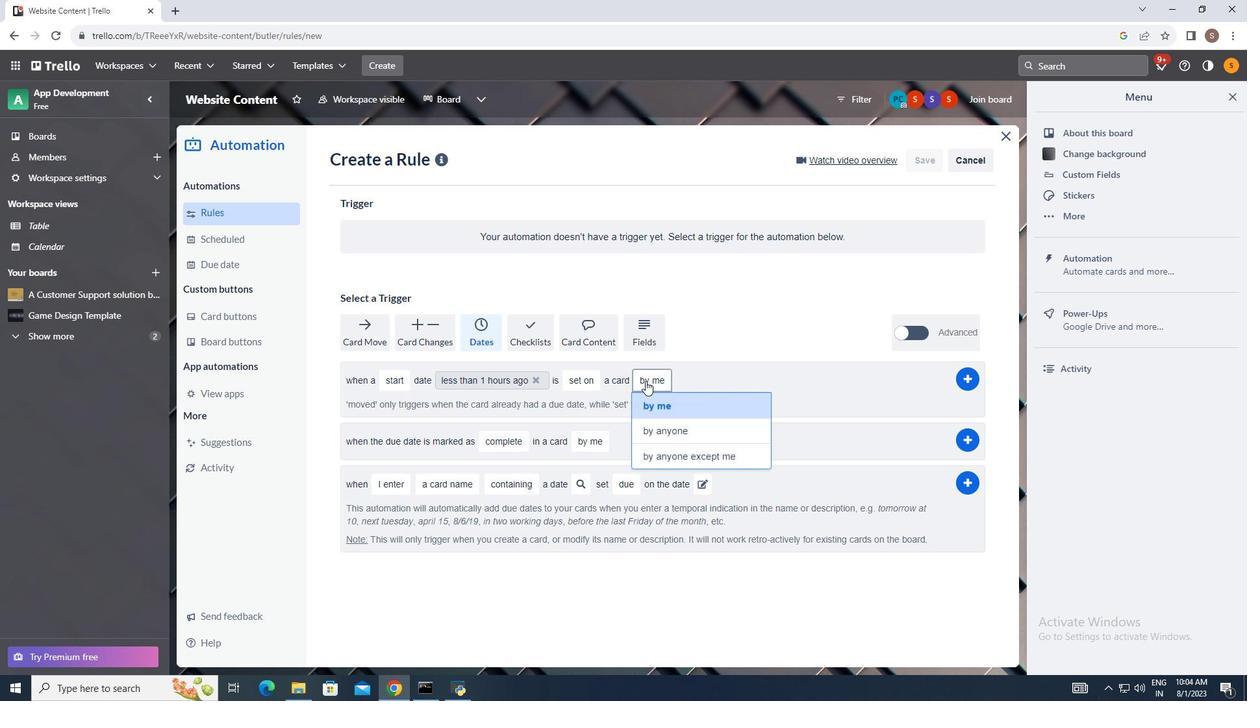 
Action: Mouse pressed left at (653, 385)
Screenshot: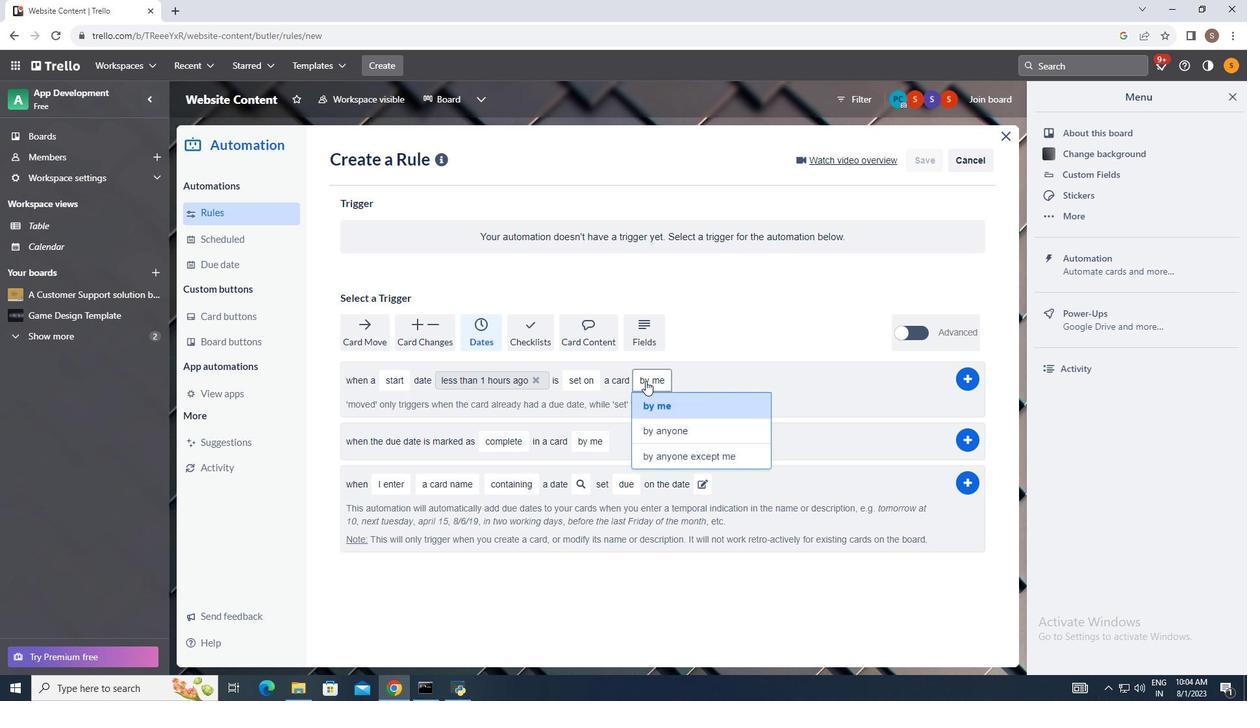 
Action: Mouse moved to (665, 408)
Screenshot: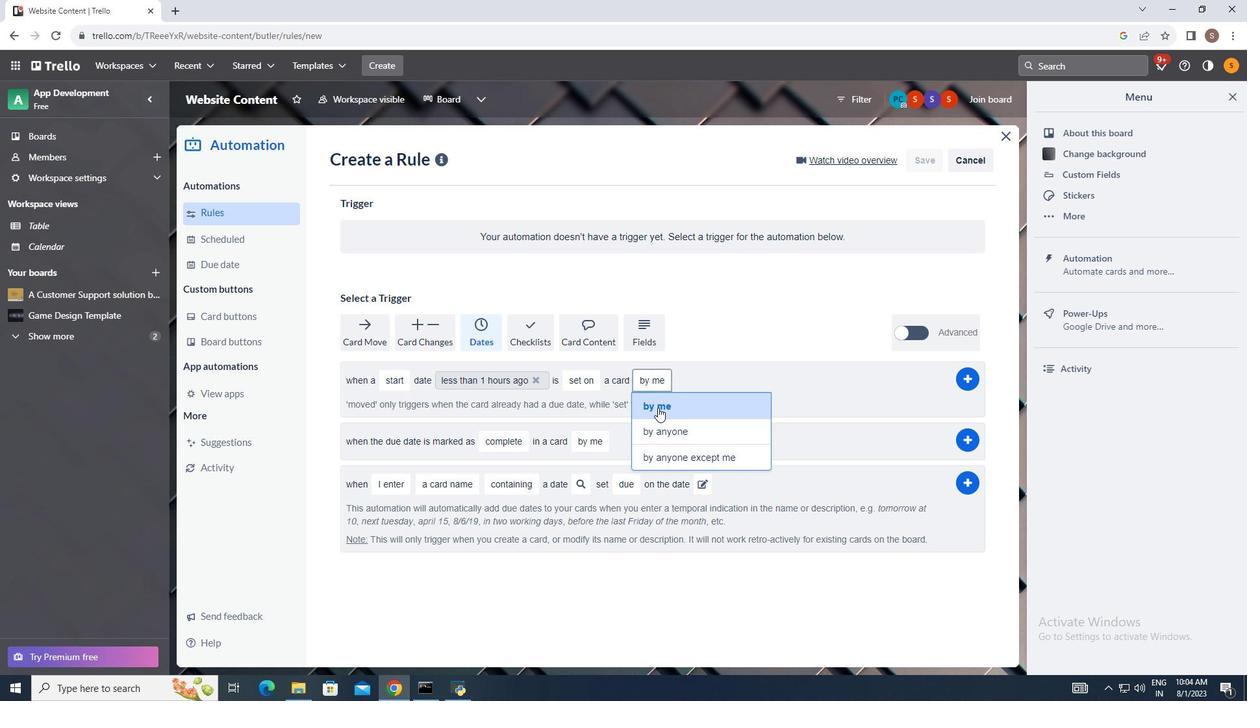 
Action: Mouse pressed left at (665, 408)
Screenshot: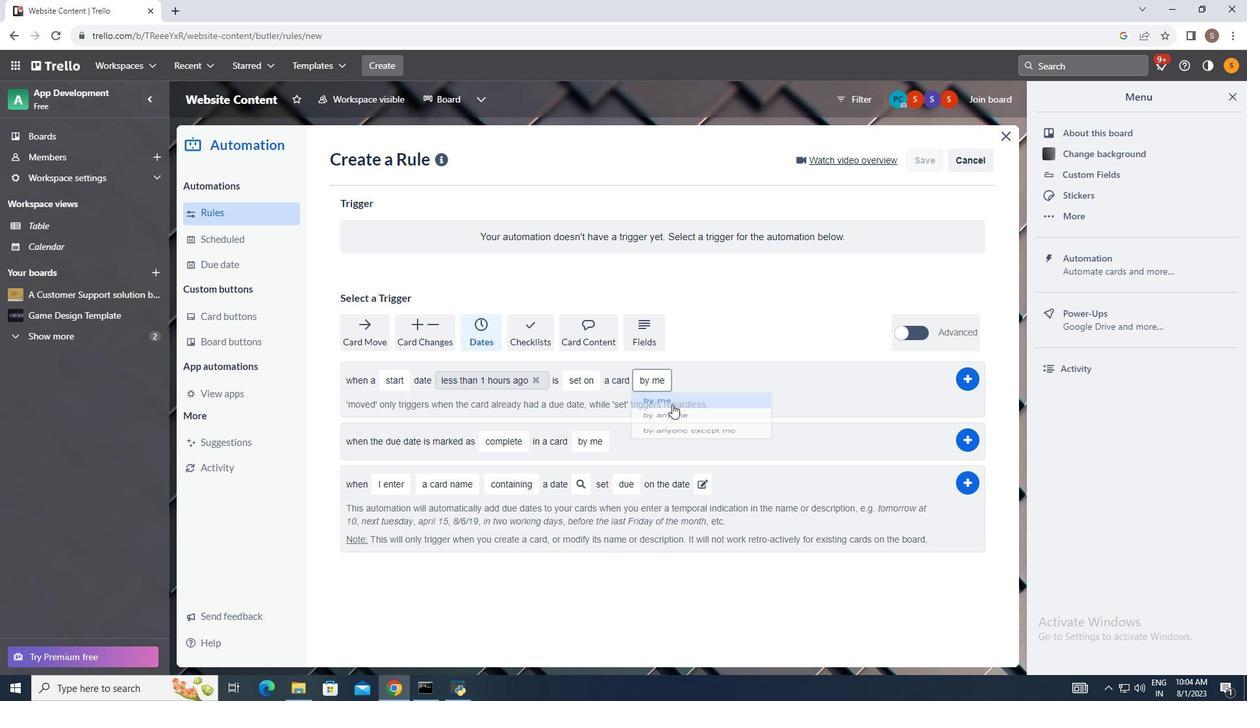 
Action: Mouse moved to (981, 382)
Screenshot: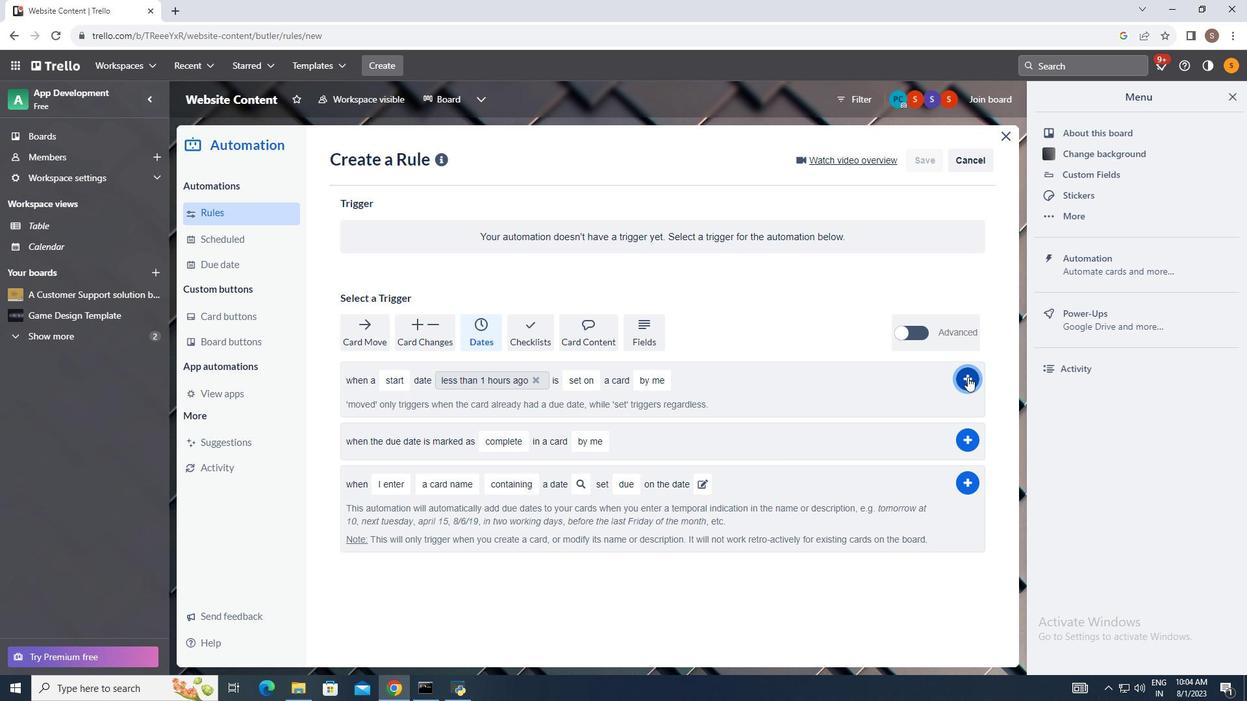 
Action: Mouse pressed left at (981, 382)
Screenshot: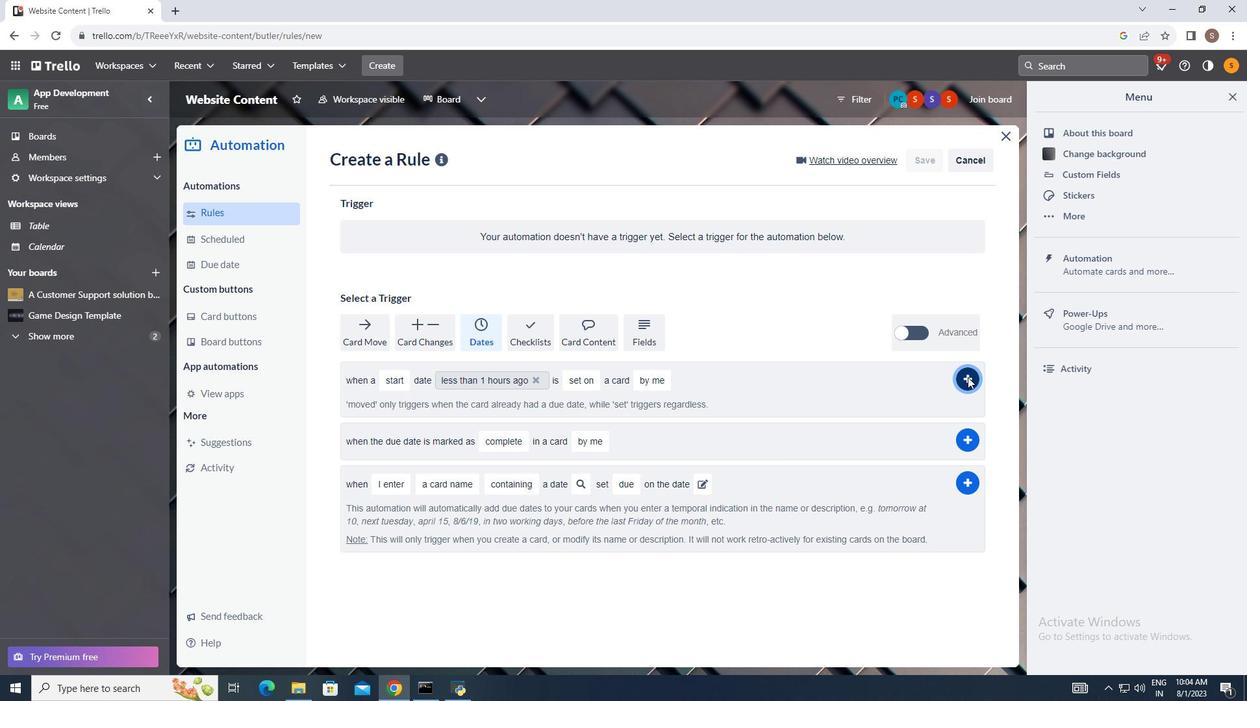 
Action: Mouse moved to (675, 289)
Screenshot: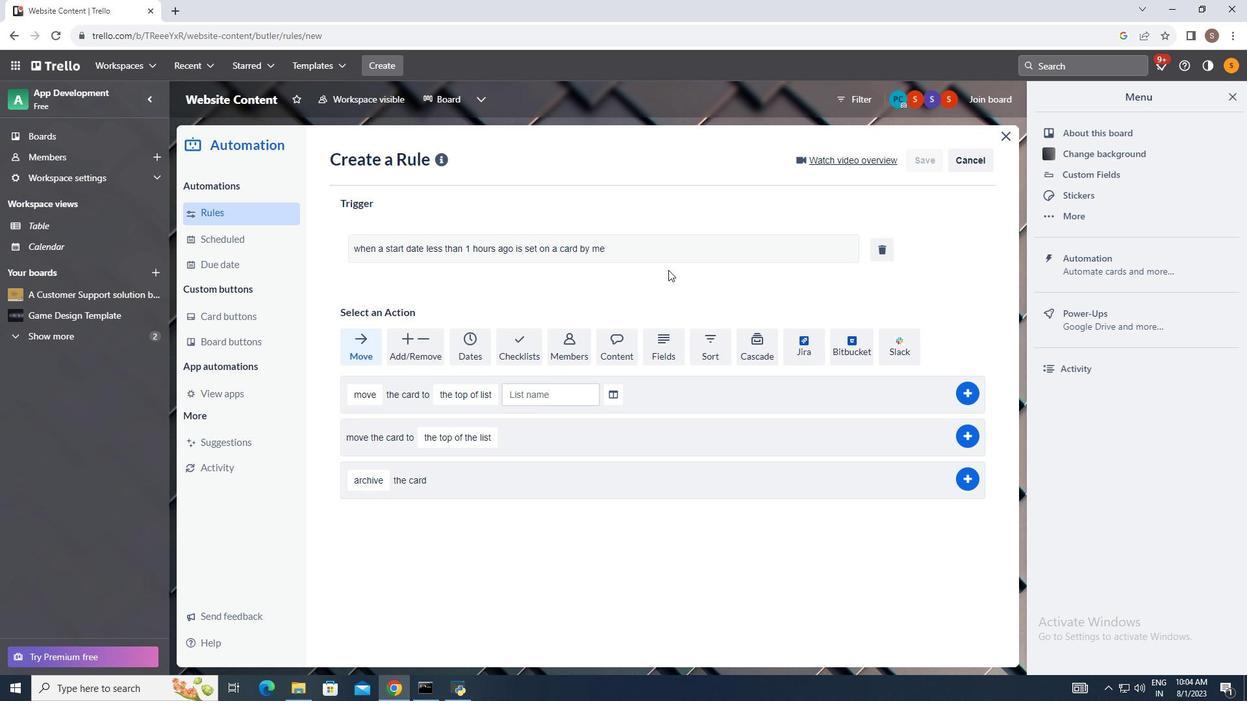 
